 Task: Archive a repository to preserve its content.
Action: Mouse moved to (762, 265)
Screenshot: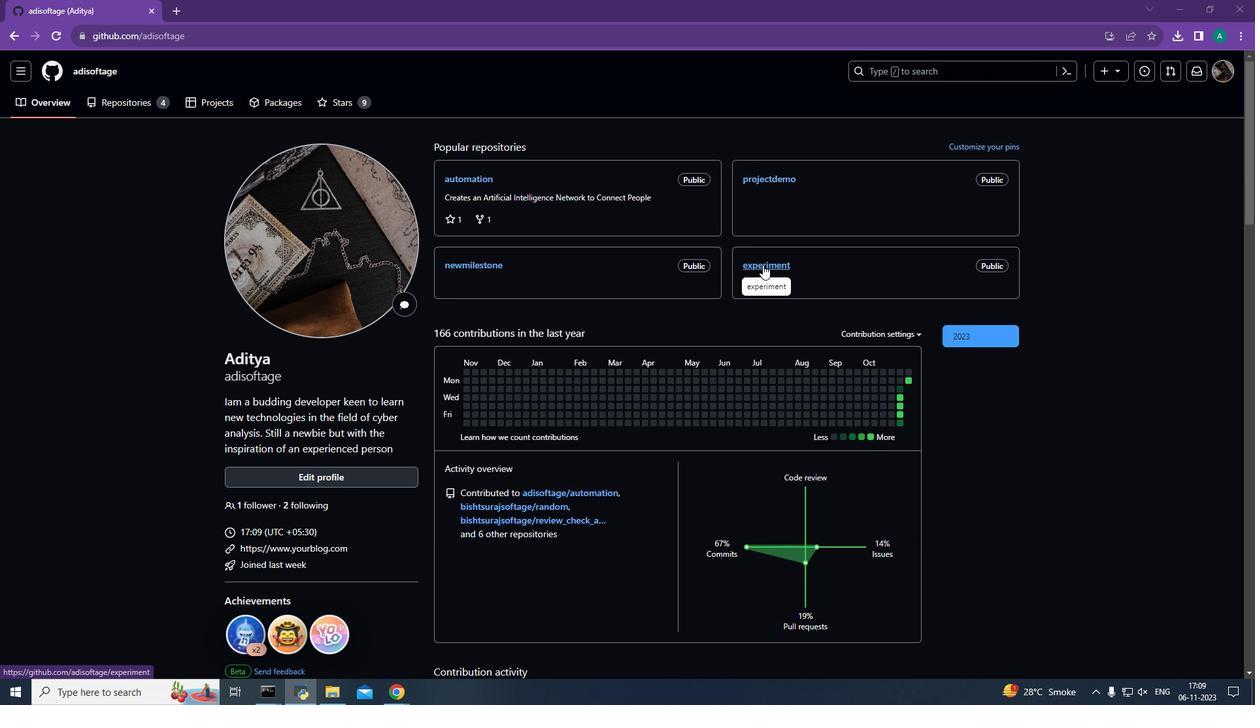 
Action: Mouse pressed left at (762, 265)
Screenshot: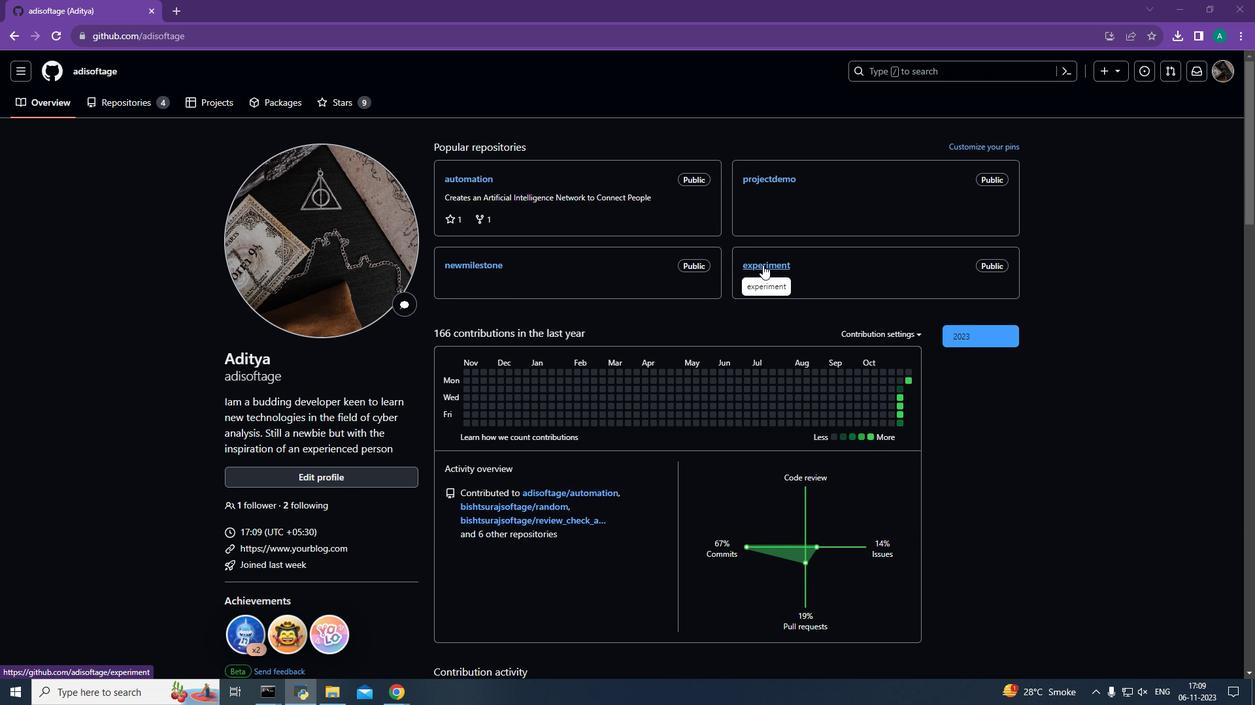 
Action: Mouse moved to (624, 110)
Screenshot: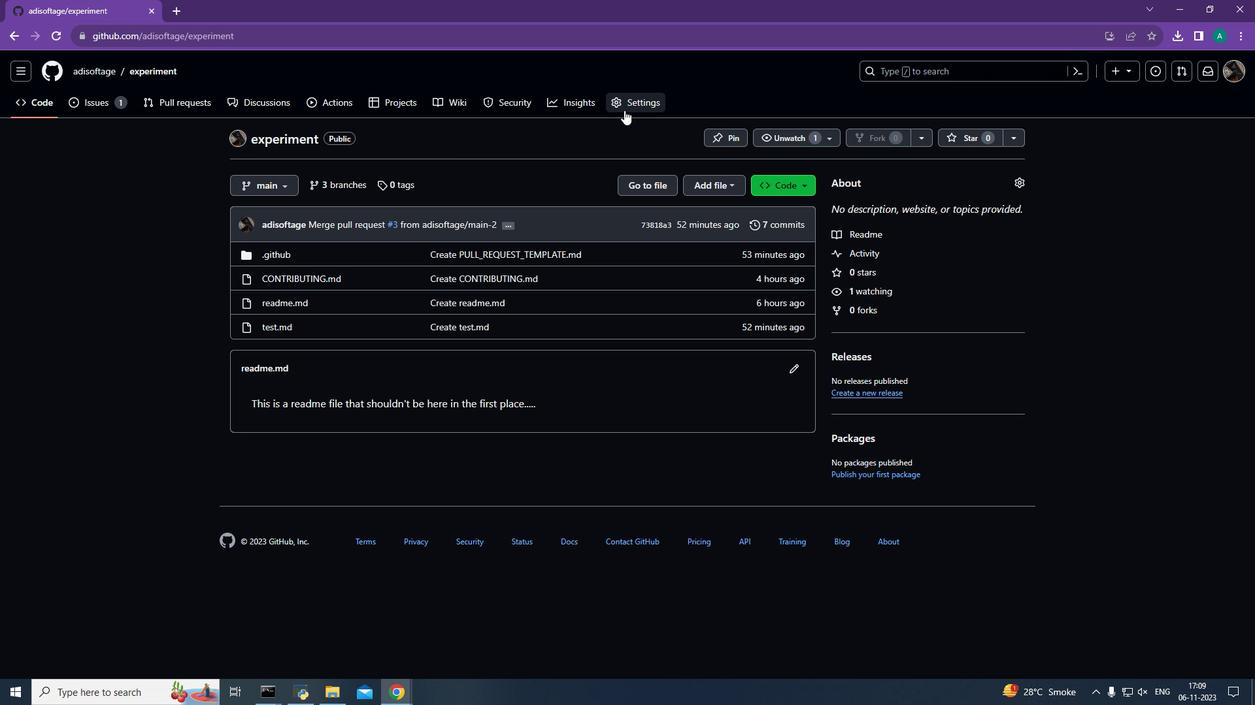 
Action: Mouse pressed left at (624, 110)
Screenshot: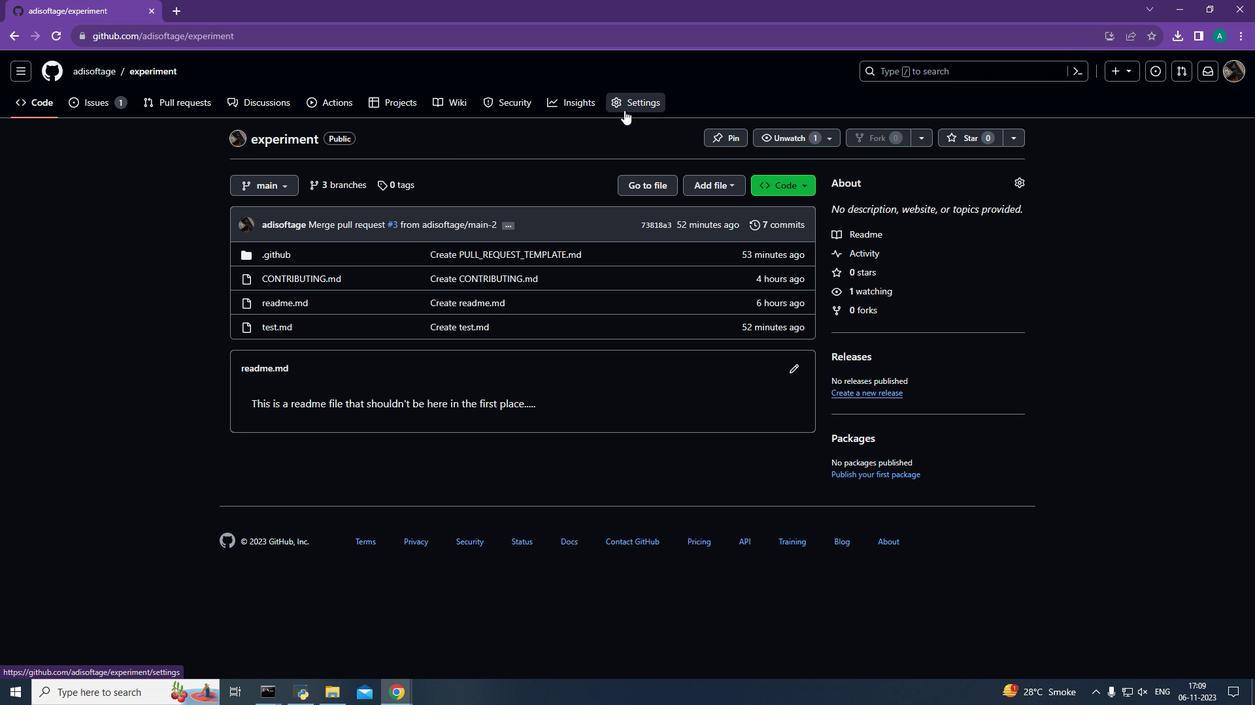 
Action: Mouse moved to (615, 142)
Screenshot: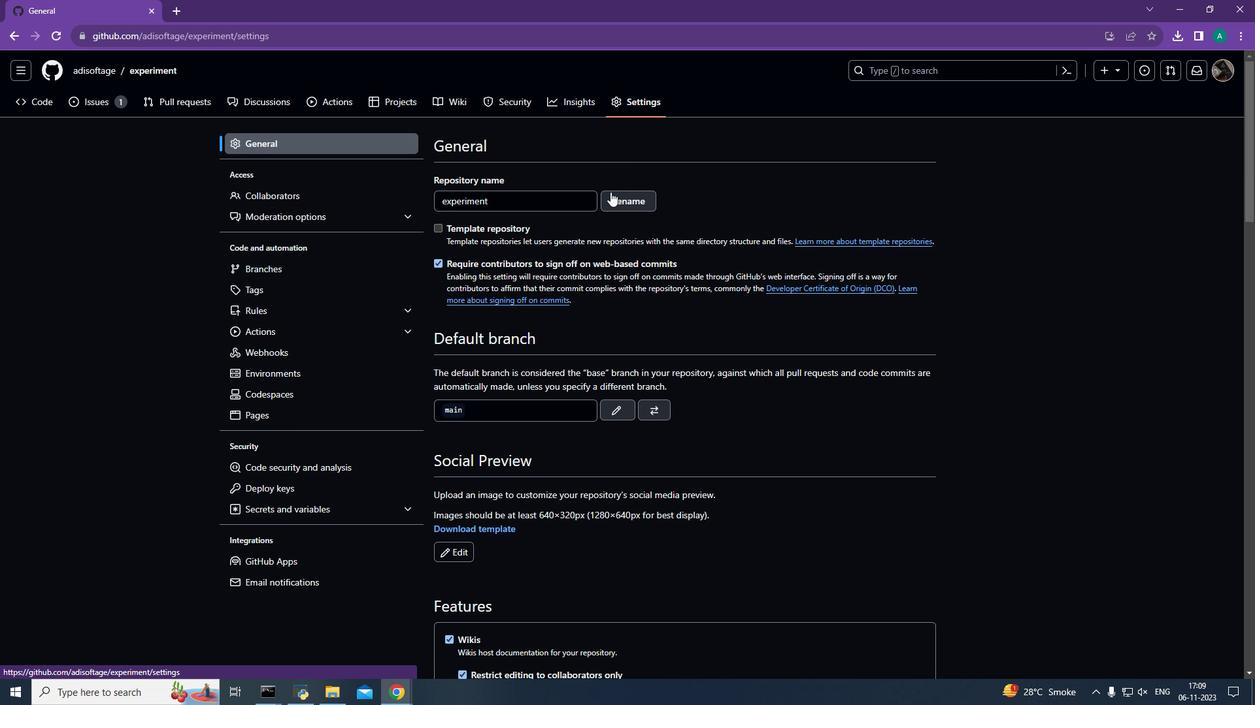 
Action: Mouse scrolled (615, 141) with delta (0, 0)
Screenshot: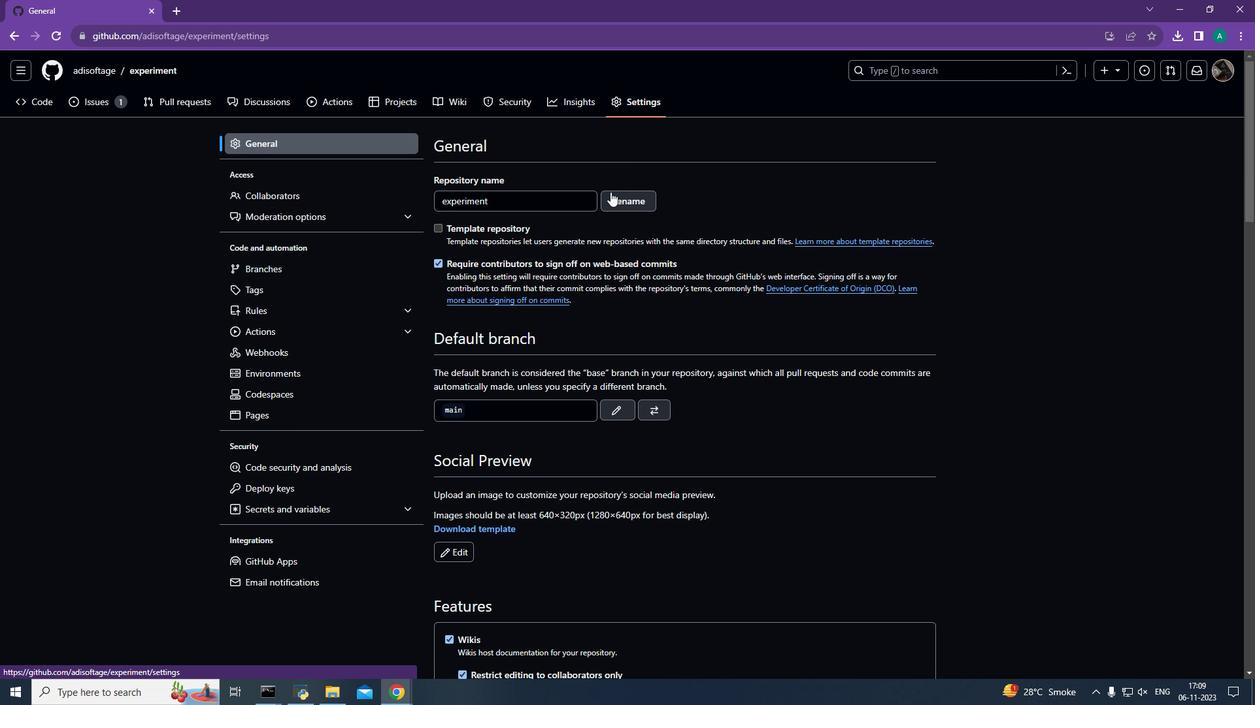 
Action: Mouse moved to (611, 171)
Screenshot: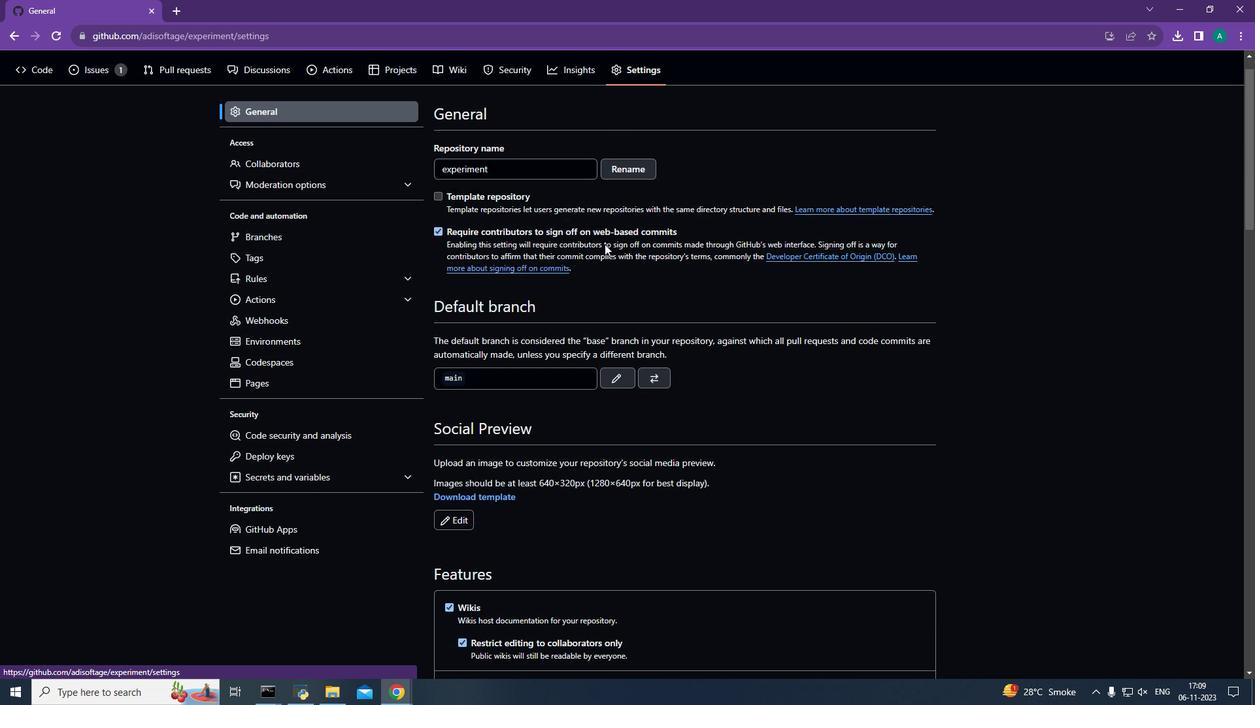 
Action: Mouse scrolled (611, 170) with delta (0, 0)
Screenshot: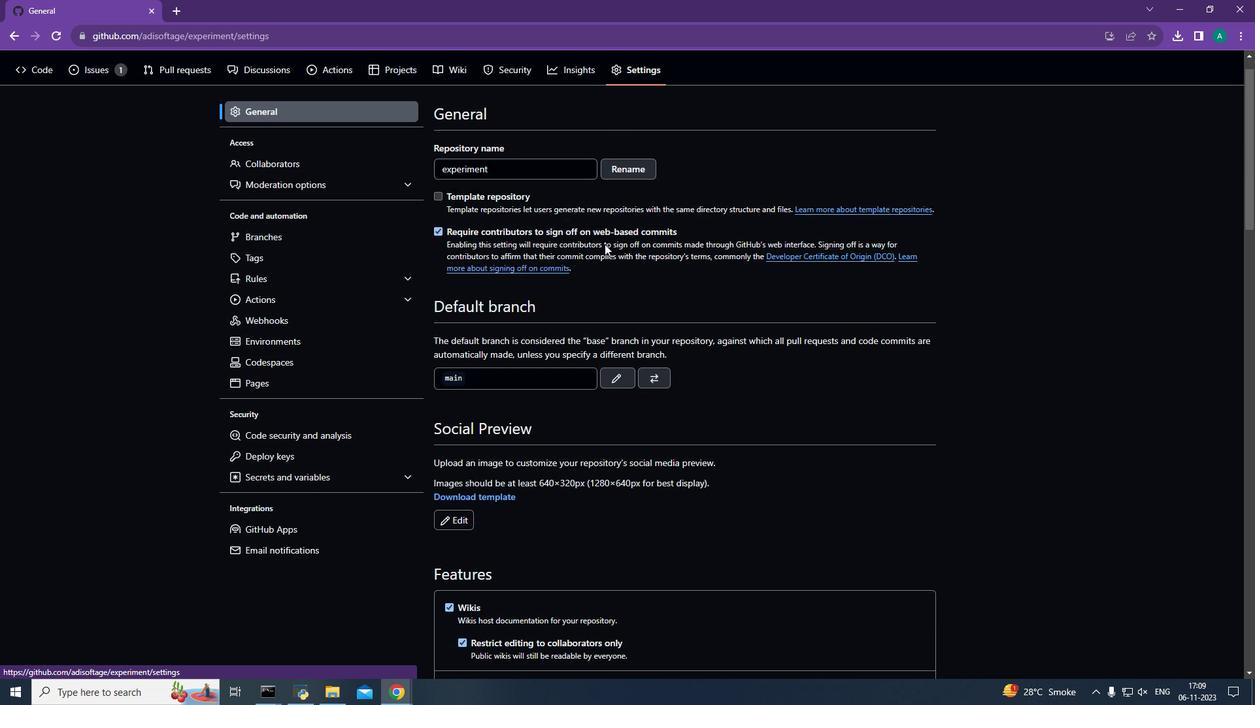 
Action: Mouse moved to (610, 197)
Screenshot: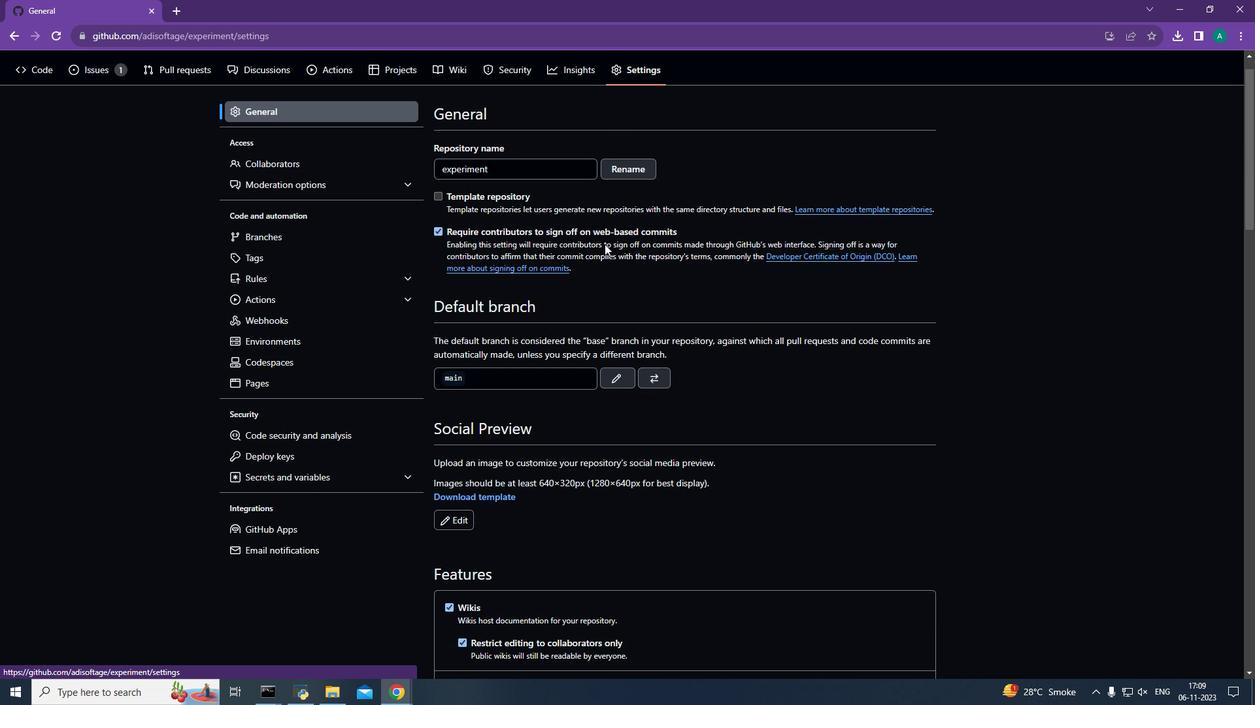 
Action: Mouse scrolled (610, 196) with delta (0, 0)
Screenshot: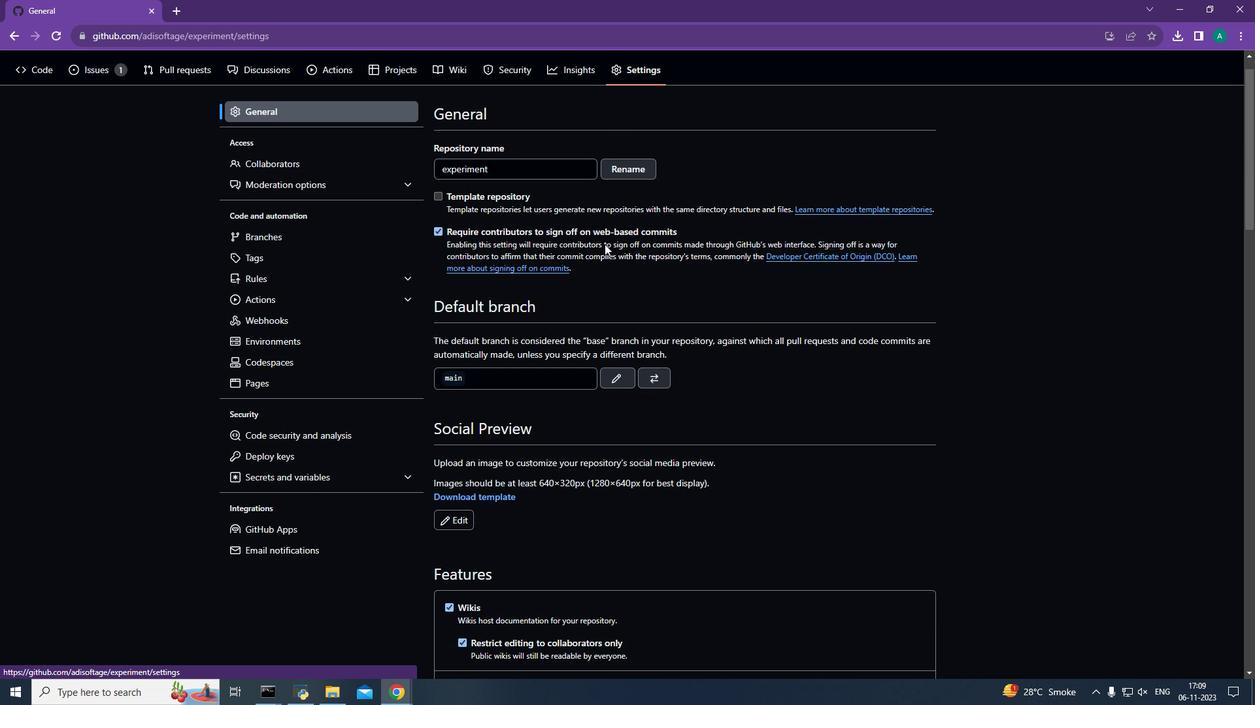 
Action: Mouse moved to (609, 225)
Screenshot: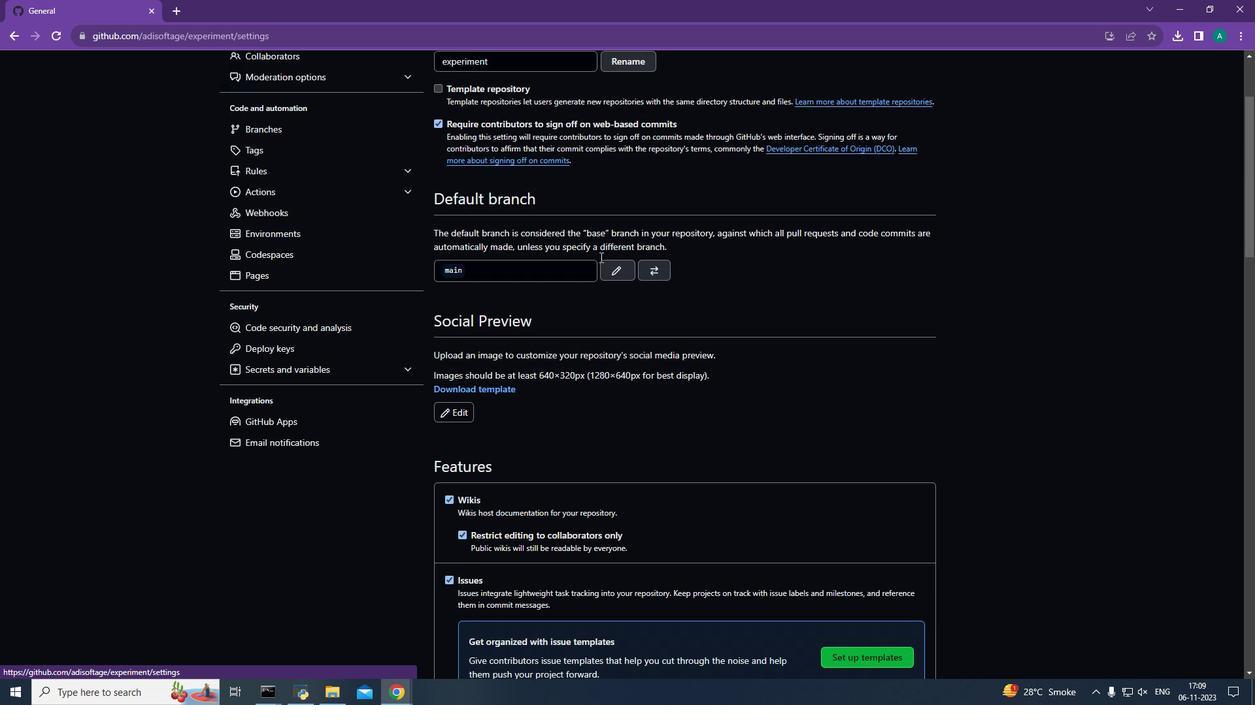
Action: Mouse scrolled (609, 224) with delta (0, 0)
Screenshot: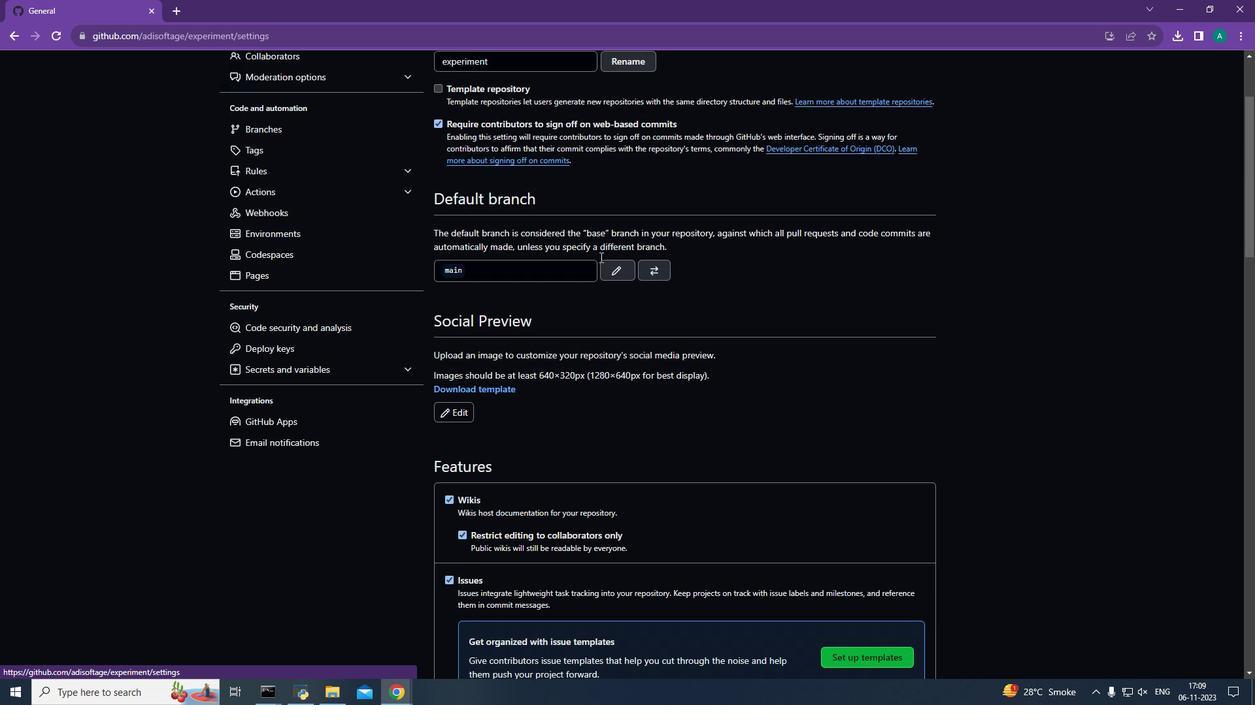 
Action: Mouse moved to (600, 255)
Screenshot: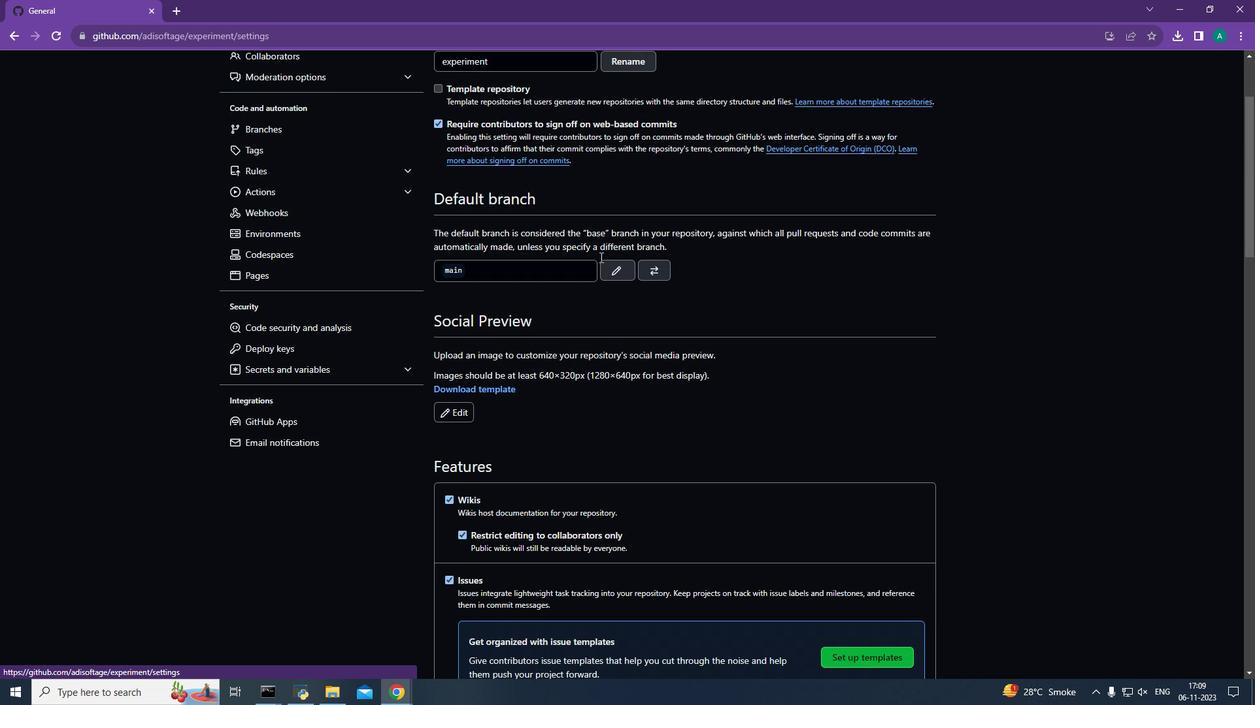 
Action: Mouse scrolled (600, 254) with delta (0, 0)
Screenshot: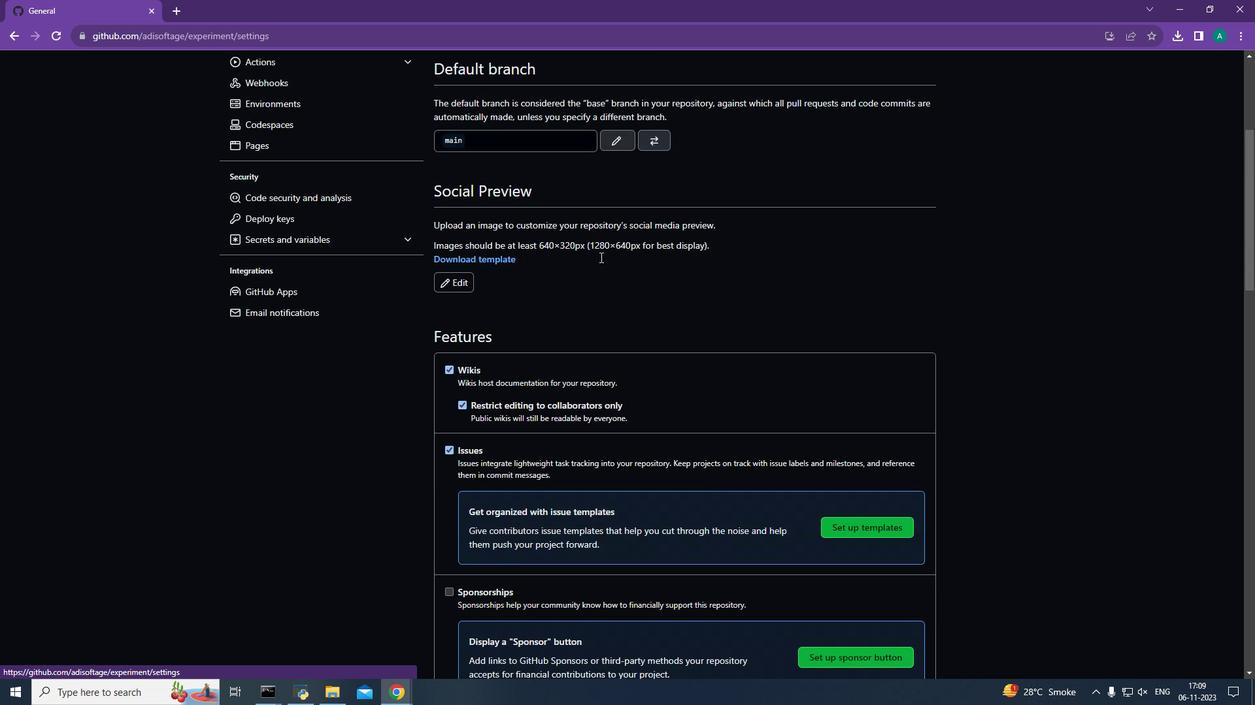
Action: Mouse moved to (599, 257)
Screenshot: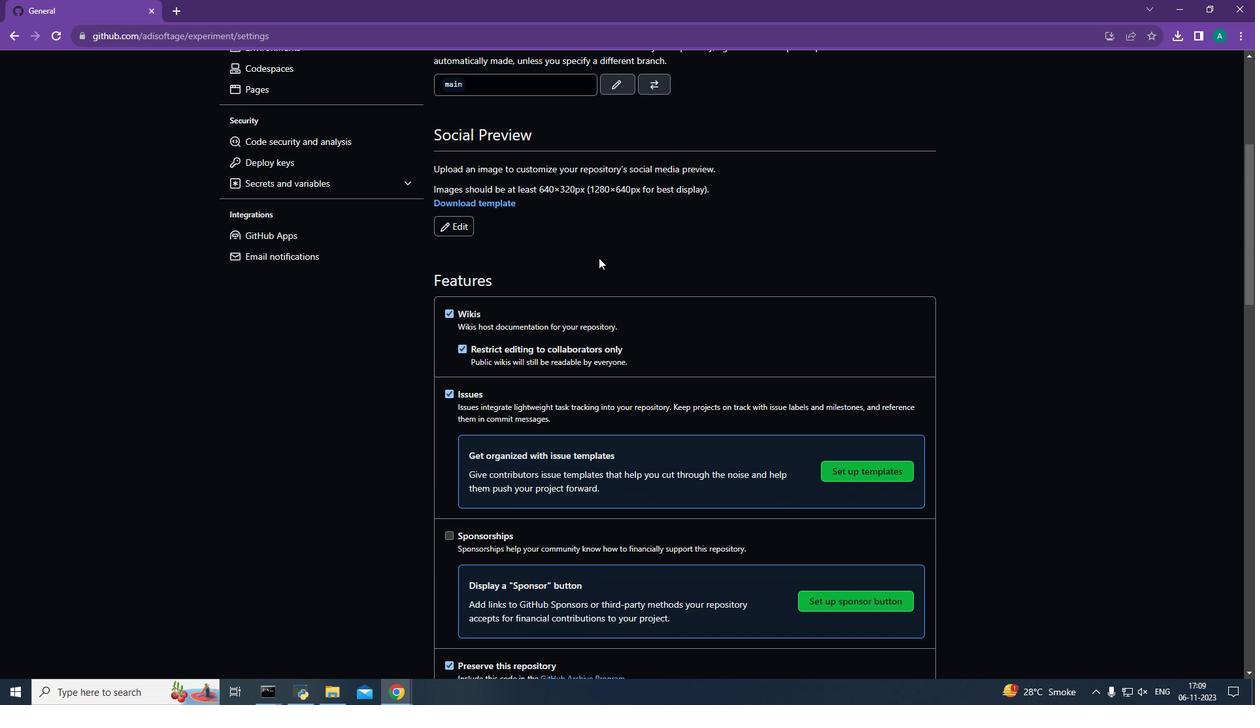 
Action: Mouse scrolled (599, 256) with delta (0, 0)
Screenshot: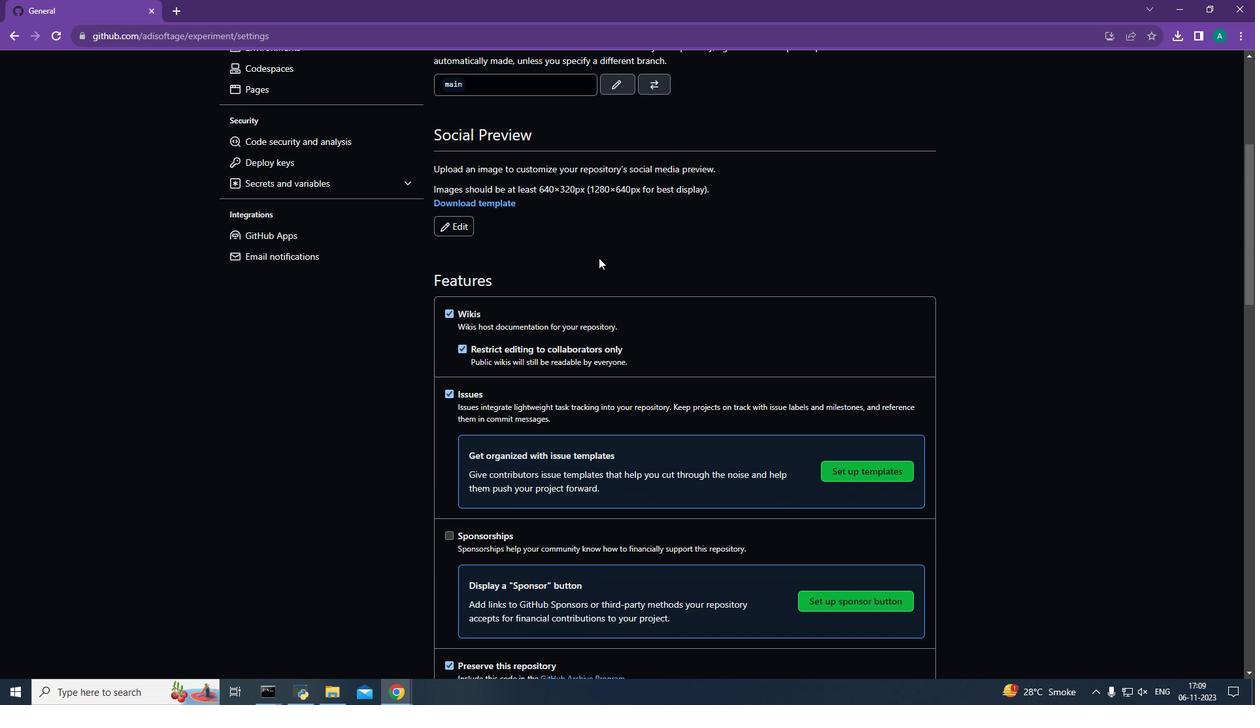 
Action: Mouse moved to (598, 258)
Screenshot: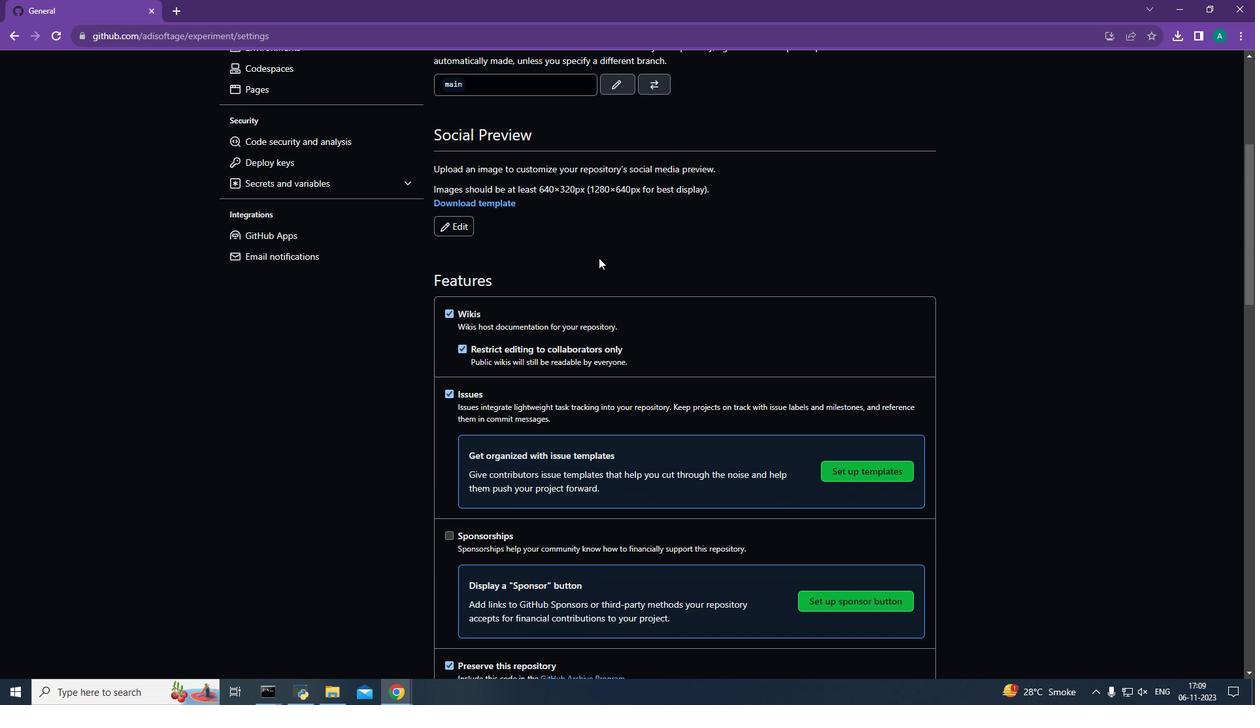 
Action: Mouse scrolled (598, 257) with delta (0, 0)
Screenshot: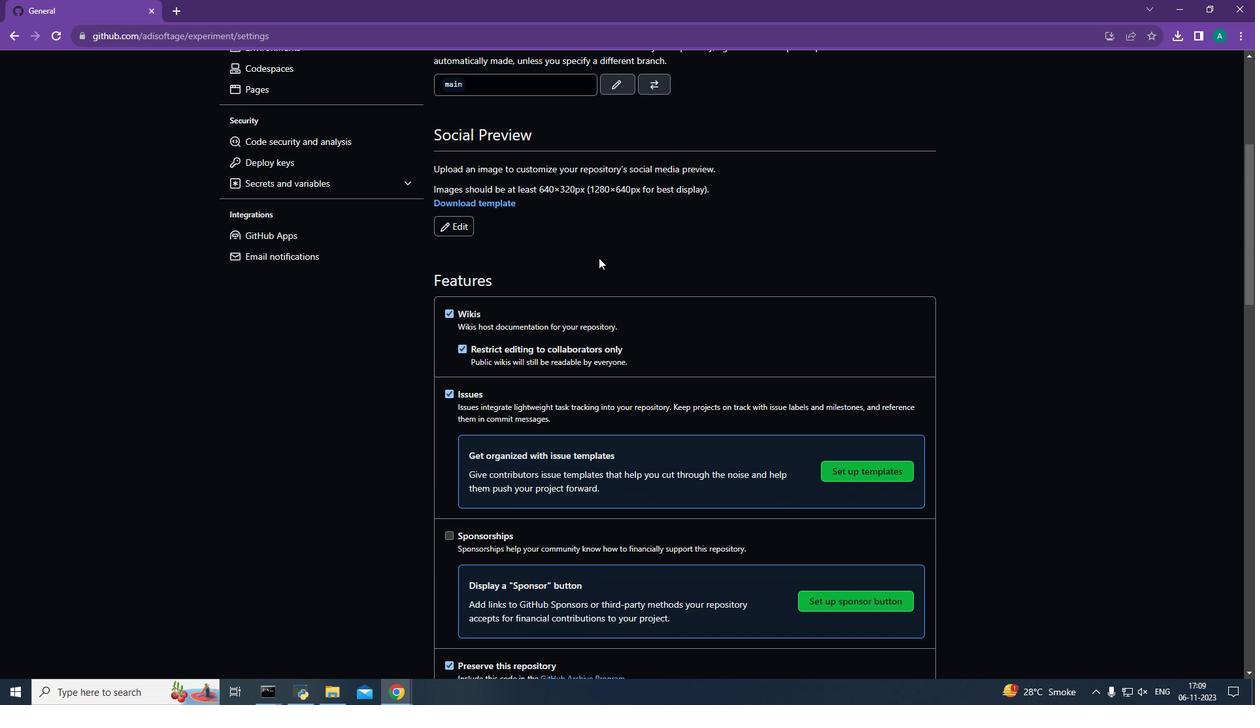 
Action: Mouse scrolled (598, 257) with delta (0, 0)
Screenshot: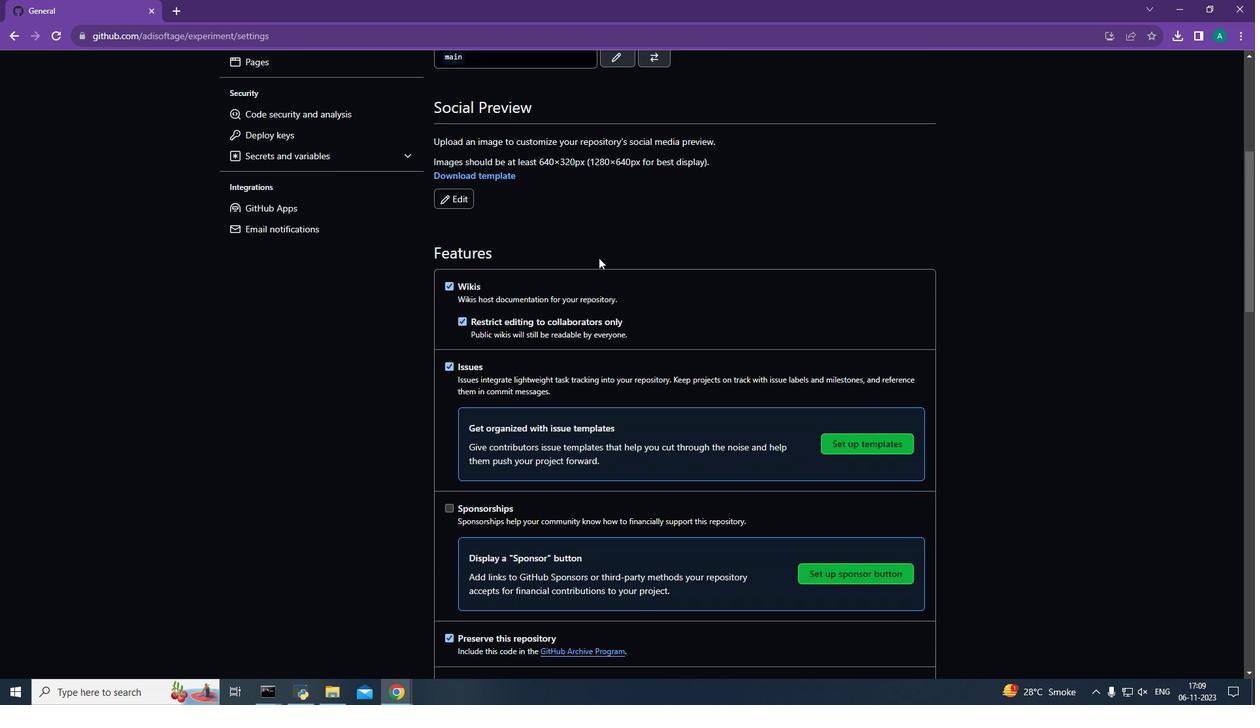 
Action: Mouse scrolled (598, 257) with delta (0, 0)
Screenshot: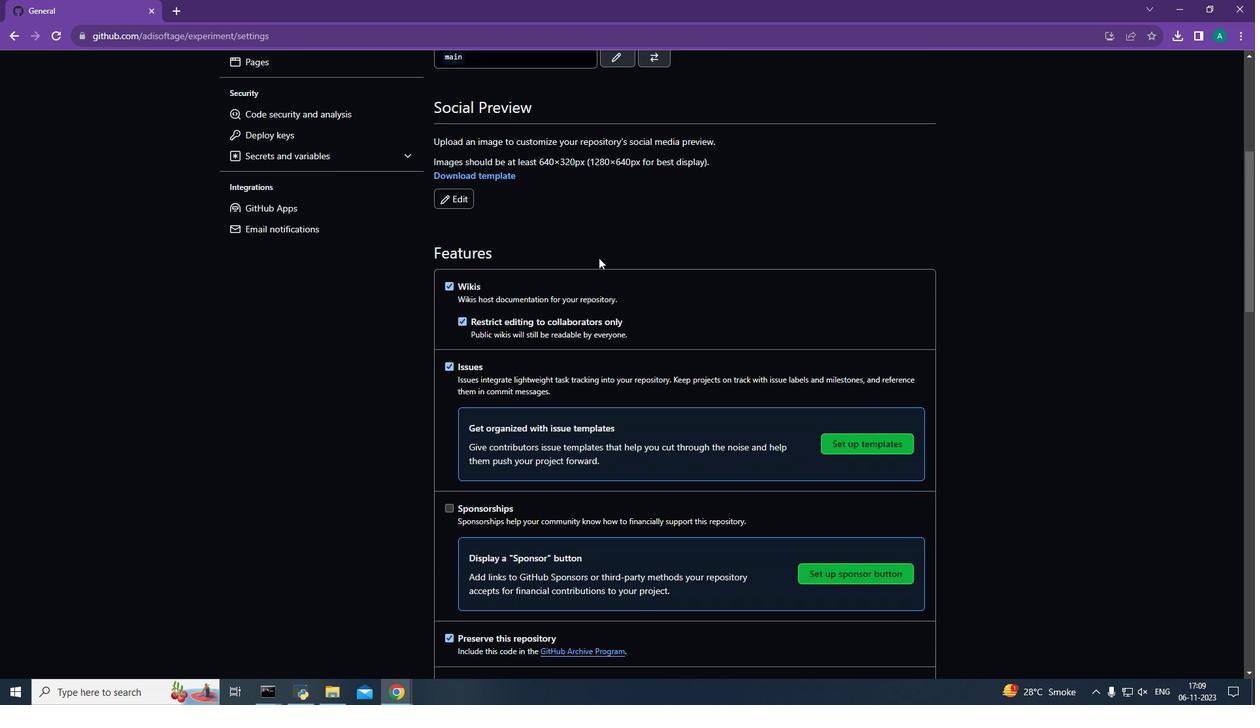 
Action: Mouse scrolled (598, 257) with delta (0, 0)
Screenshot: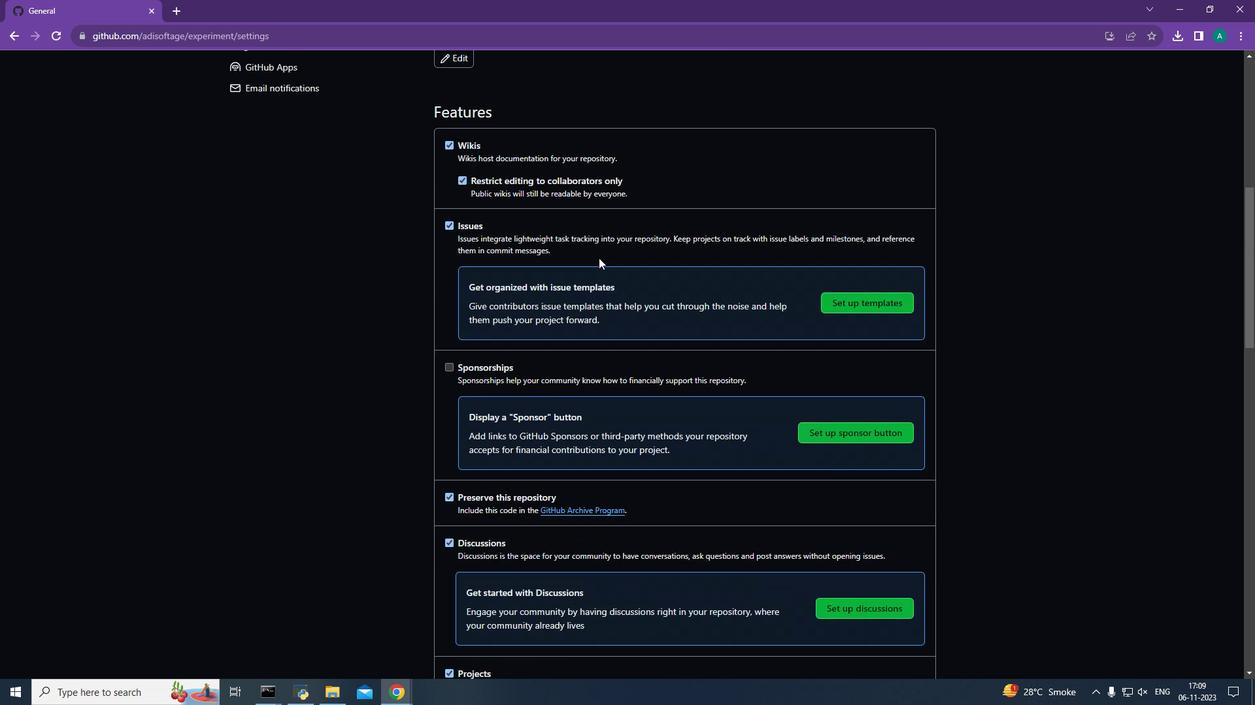 
Action: Mouse scrolled (598, 257) with delta (0, 0)
Screenshot: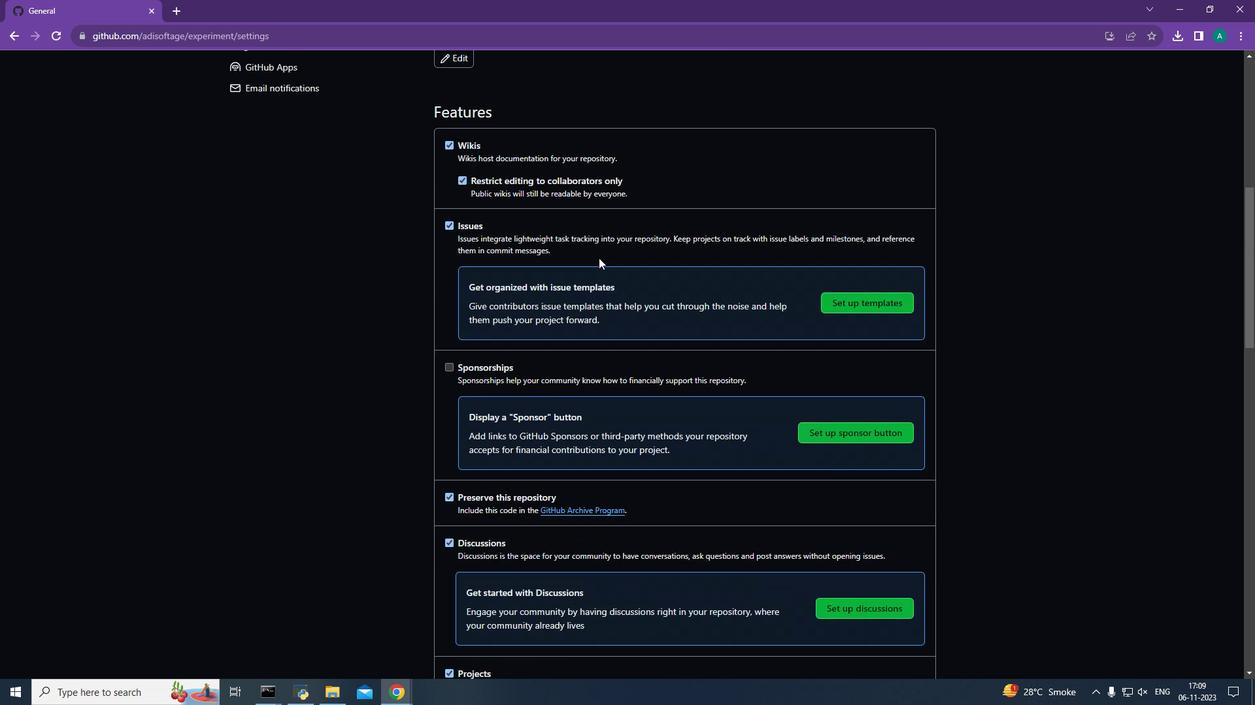 
Action: Mouse scrolled (598, 257) with delta (0, 0)
Screenshot: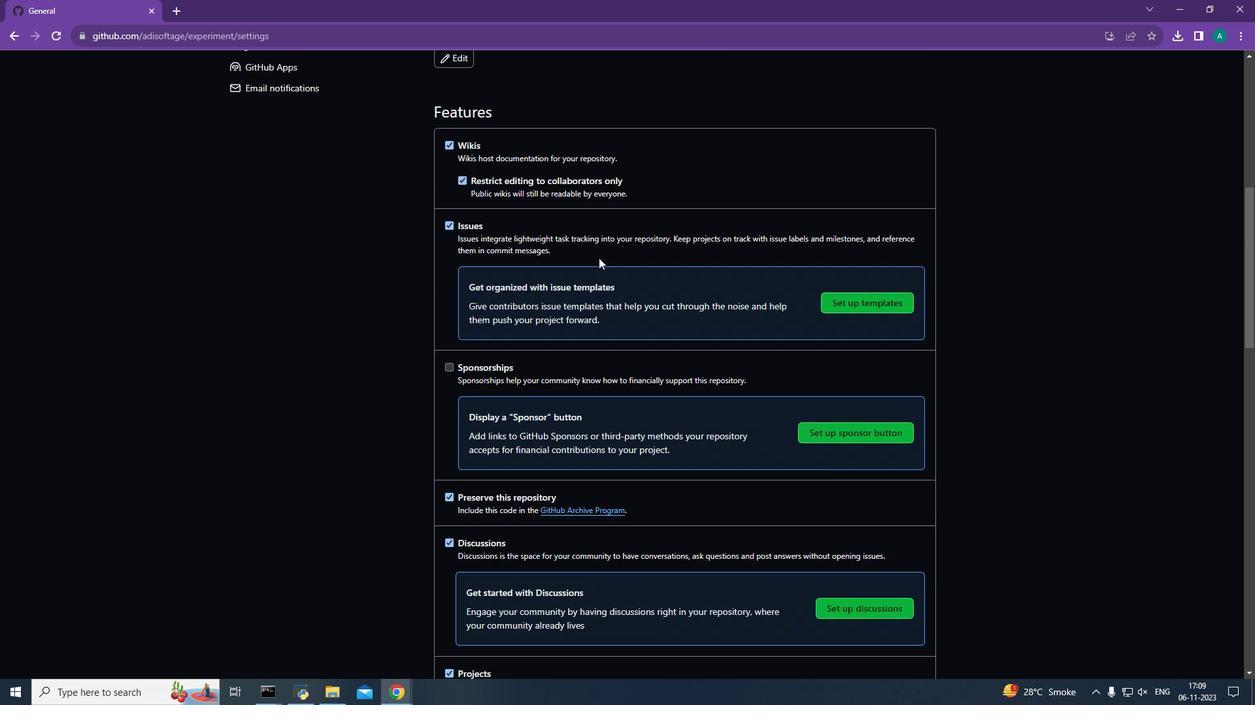 
Action: Mouse scrolled (598, 257) with delta (0, 0)
Screenshot: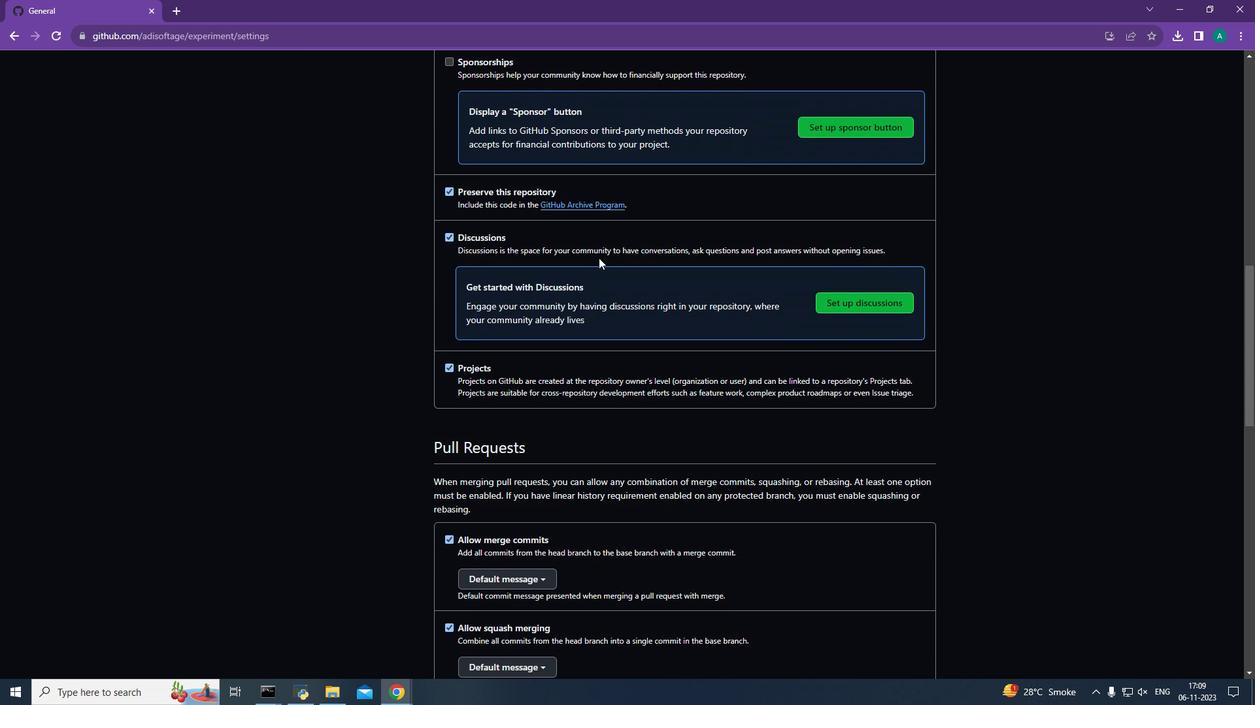 
Action: Mouse scrolled (598, 257) with delta (0, 0)
Screenshot: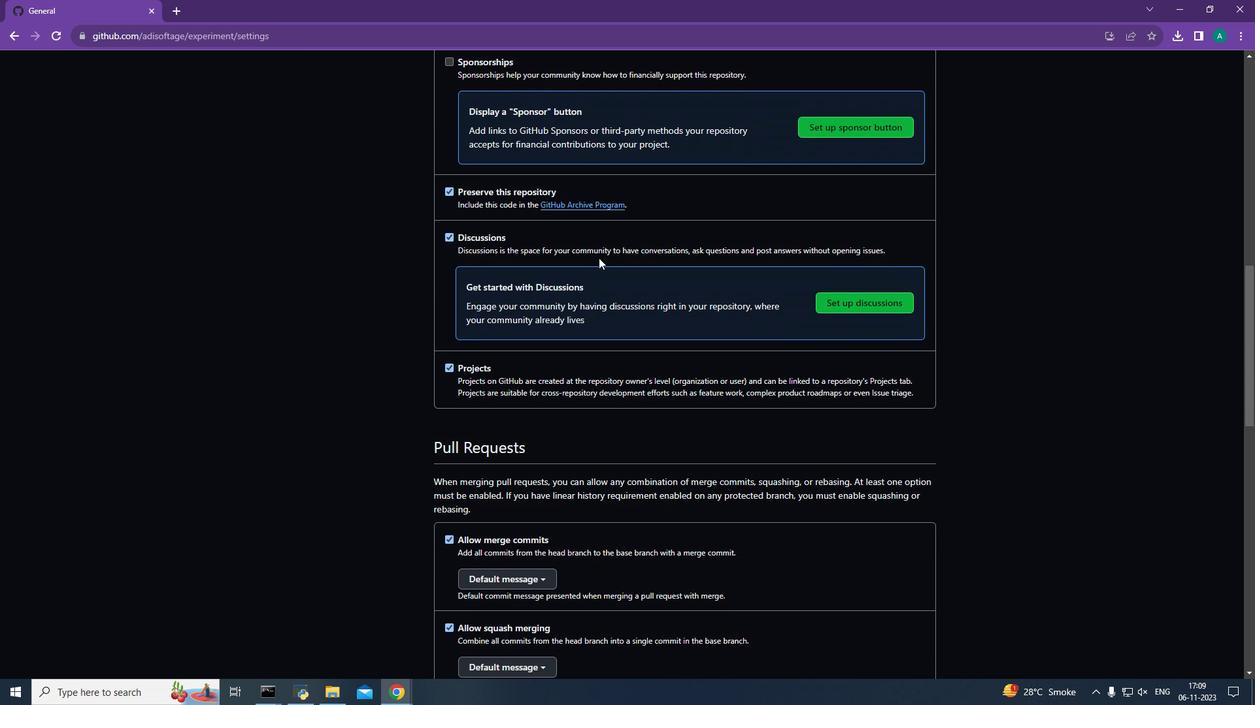 
Action: Mouse scrolled (598, 257) with delta (0, 0)
Screenshot: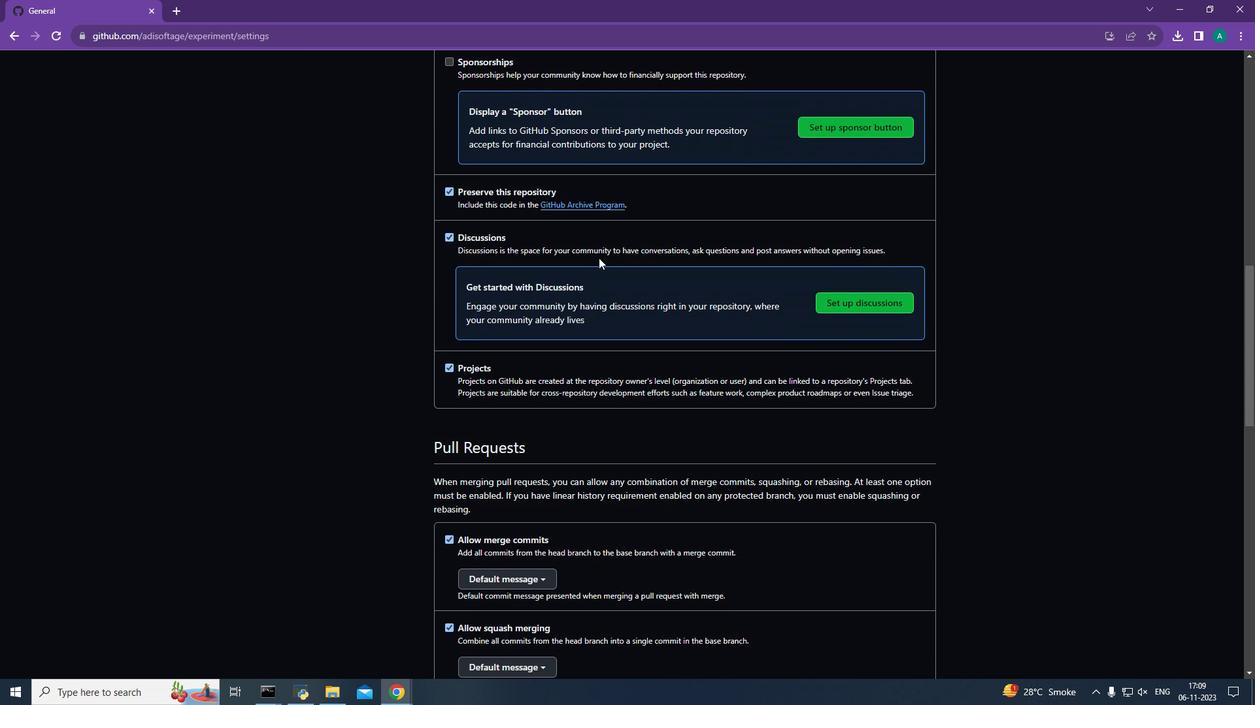 
Action: Mouse scrolled (598, 257) with delta (0, 0)
Screenshot: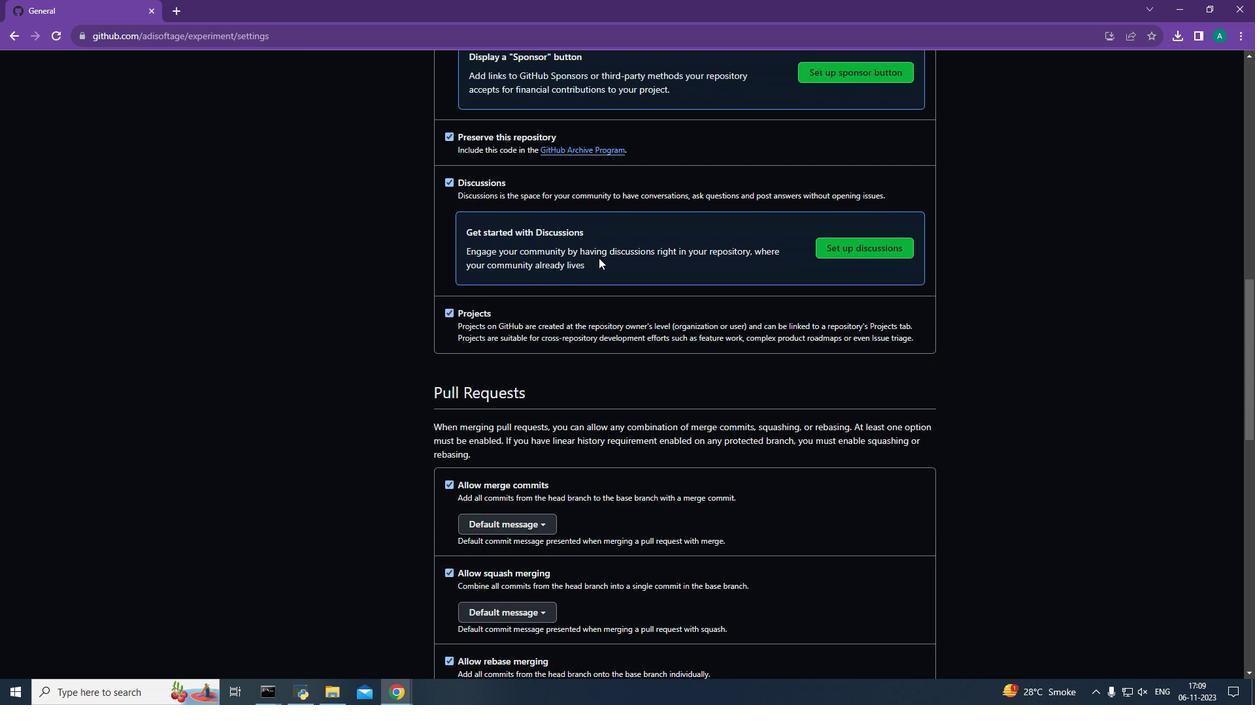 
Action: Mouse scrolled (598, 257) with delta (0, 0)
Screenshot: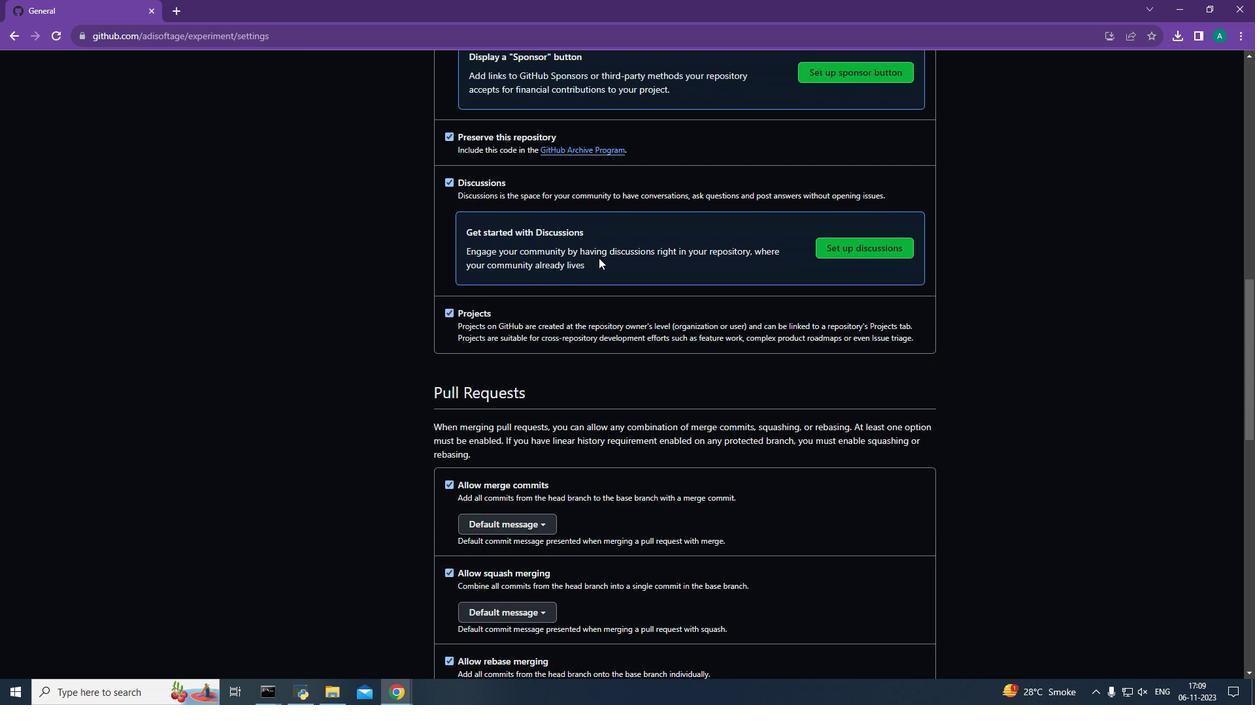 
Action: Mouse scrolled (598, 257) with delta (0, 0)
Screenshot: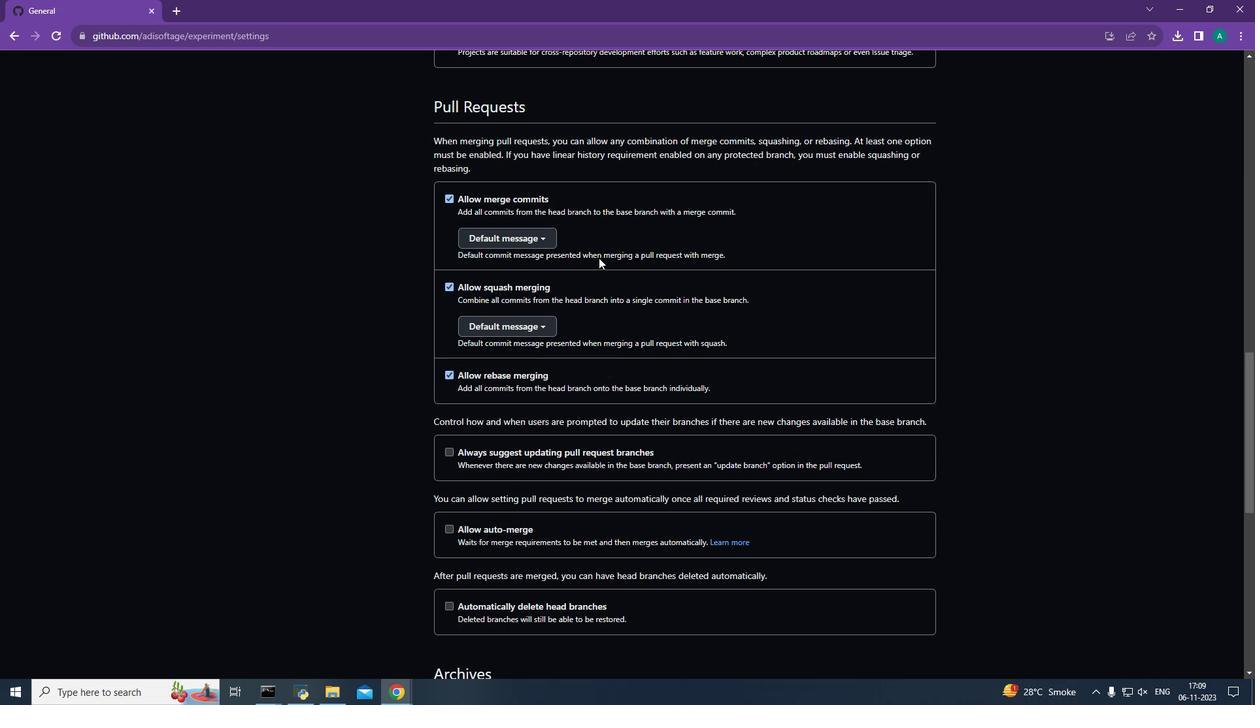 
Action: Mouse moved to (598, 258)
Screenshot: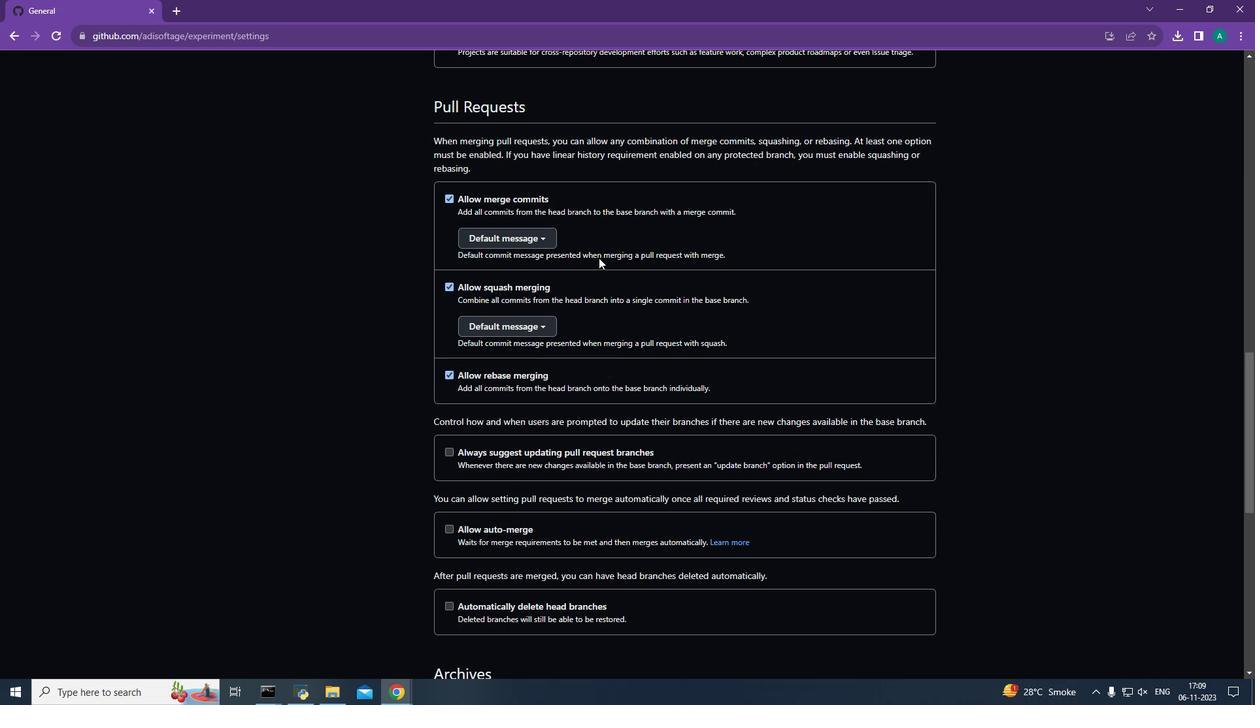 
Action: Mouse scrolled (598, 257) with delta (0, 0)
Screenshot: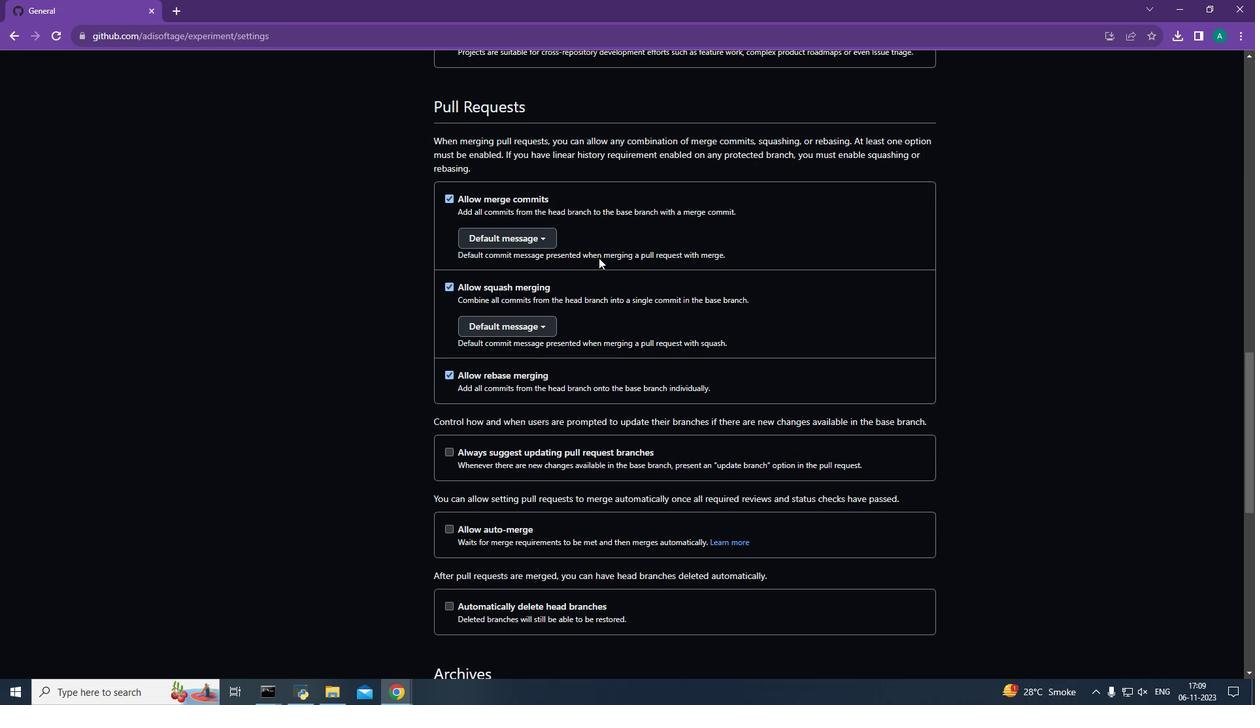 
Action: Mouse scrolled (598, 257) with delta (0, 0)
Screenshot: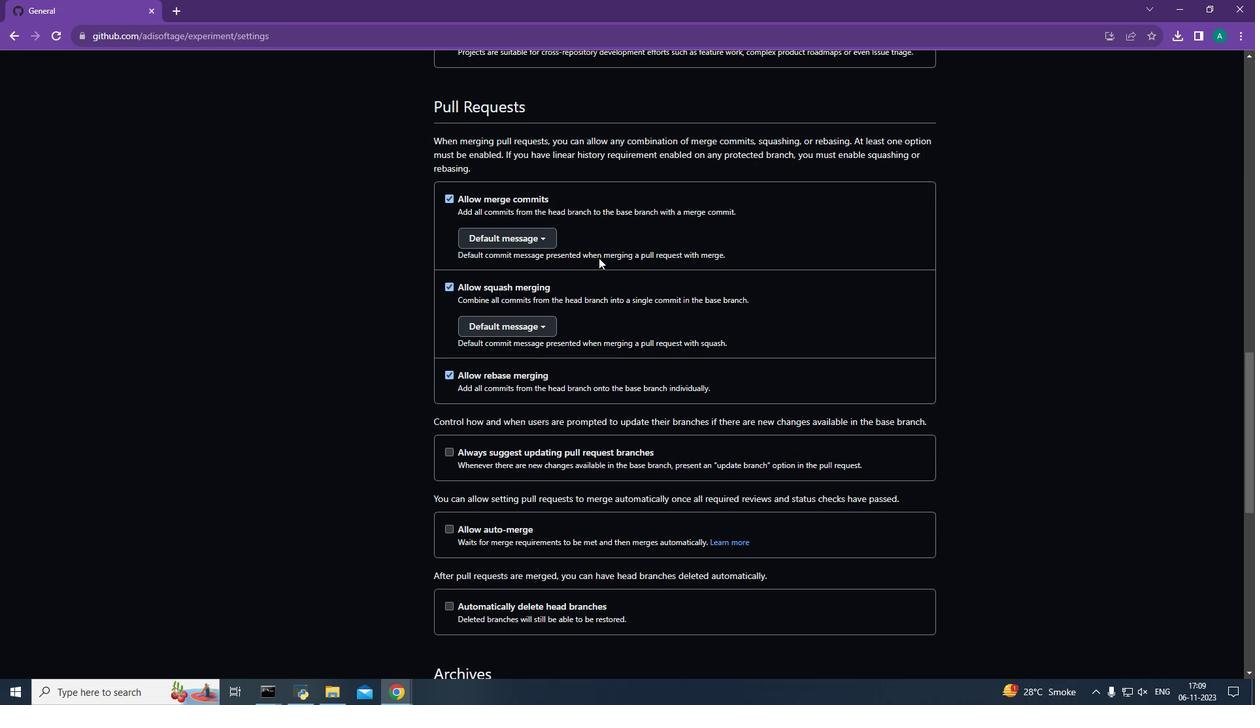 
Action: Mouse scrolled (598, 257) with delta (0, 0)
Screenshot: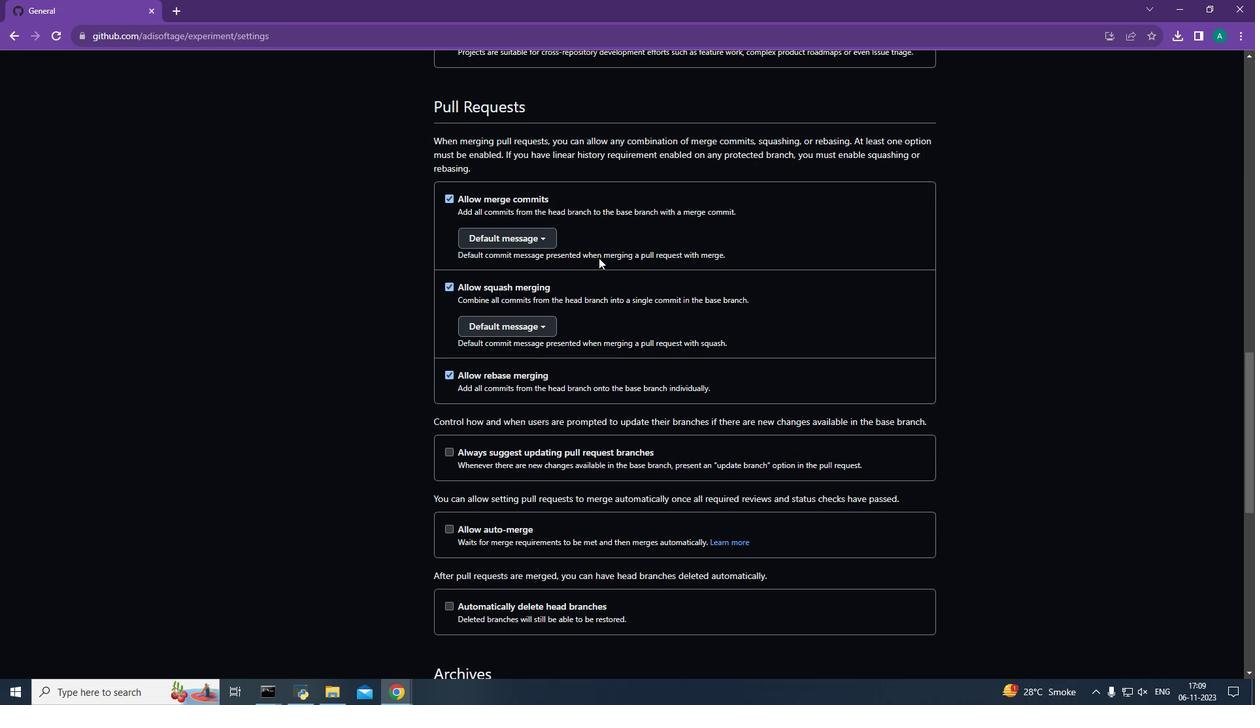 
Action: Mouse scrolled (598, 257) with delta (0, 0)
Screenshot: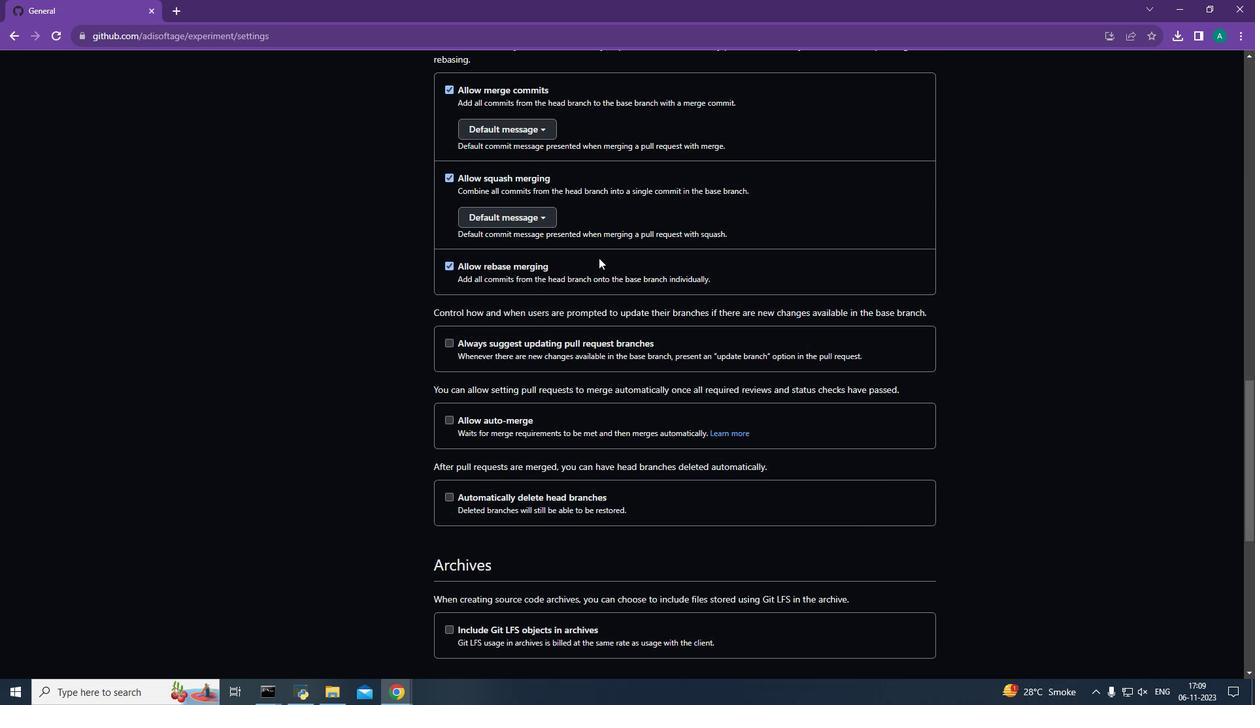 
Action: Mouse scrolled (598, 257) with delta (0, 0)
Screenshot: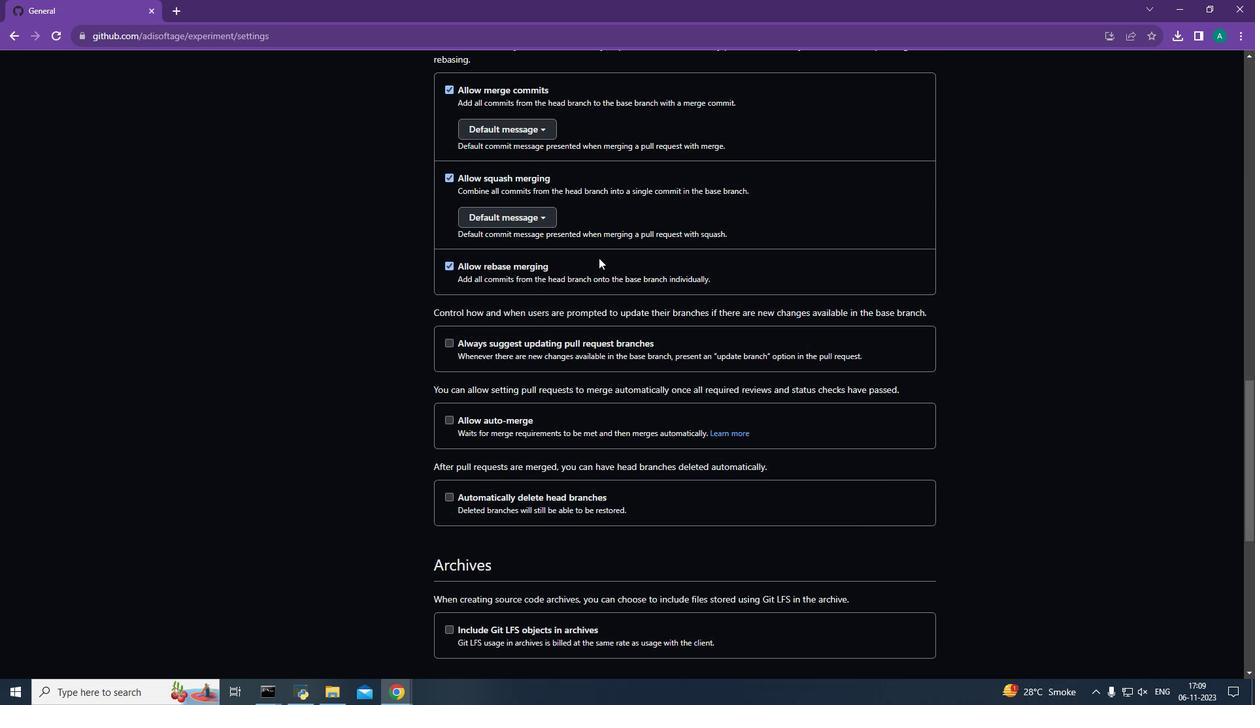 
Action: Mouse moved to (596, 264)
Screenshot: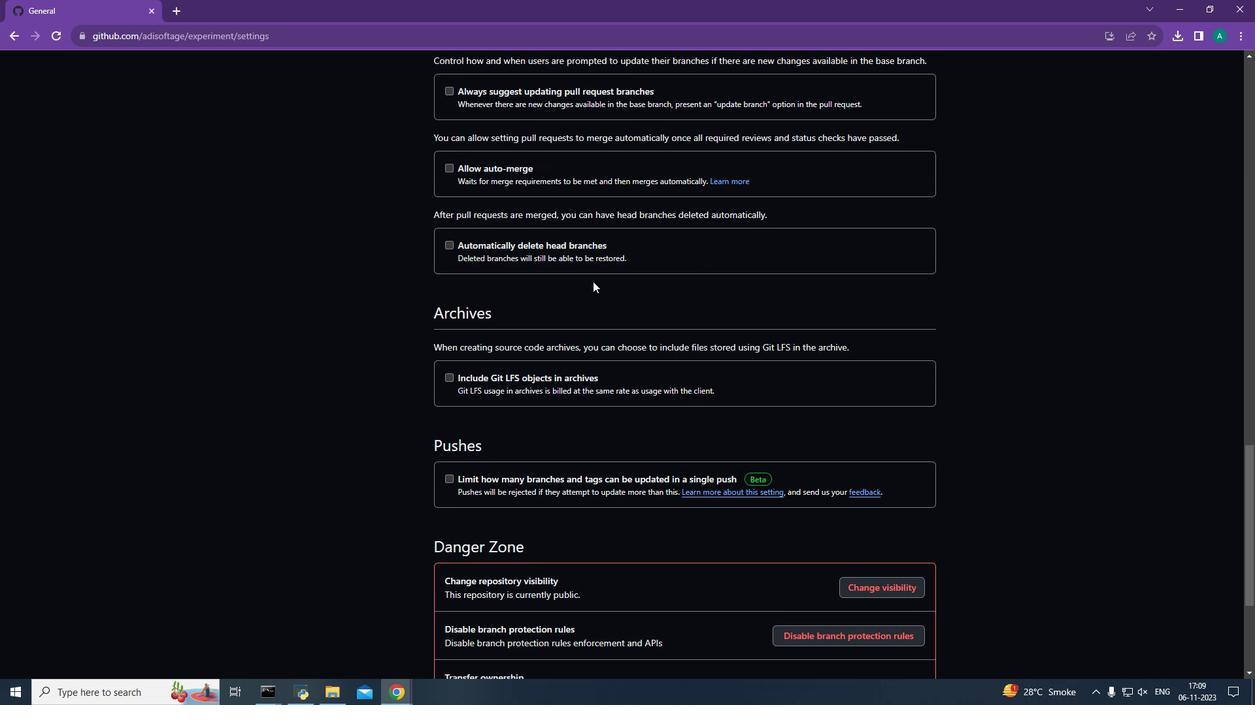 
Action: Mouse scrolled (596, 263) with delta (0, 0)
Screenshot: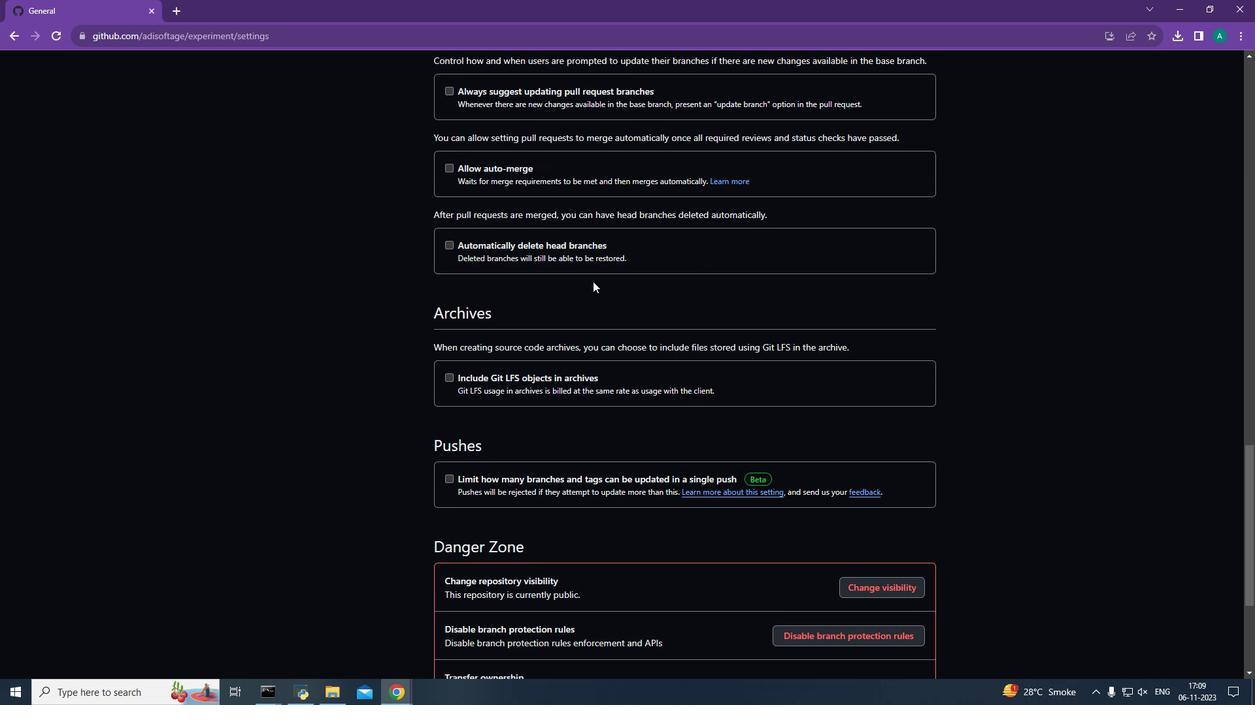 
Action: Mouse moved to (594, 275)
Screenshot: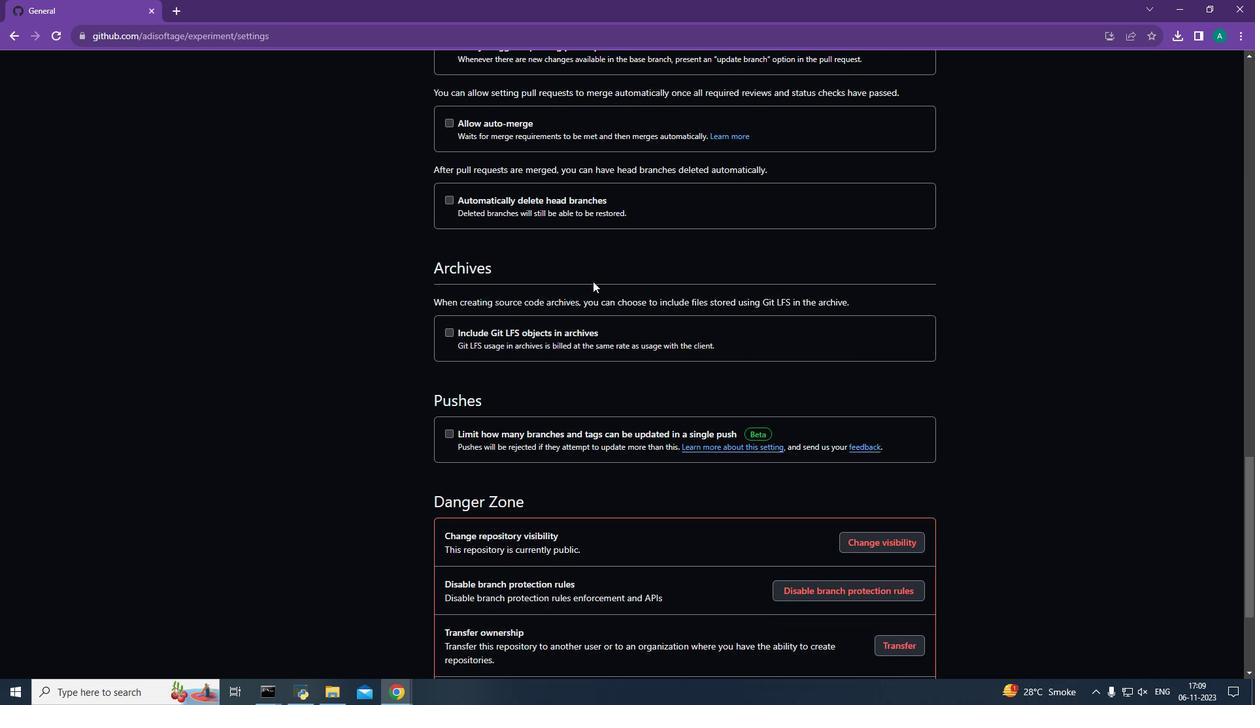 
Action: Mouse scrolled (594, 274) with delta (0, 0)
Screenshot: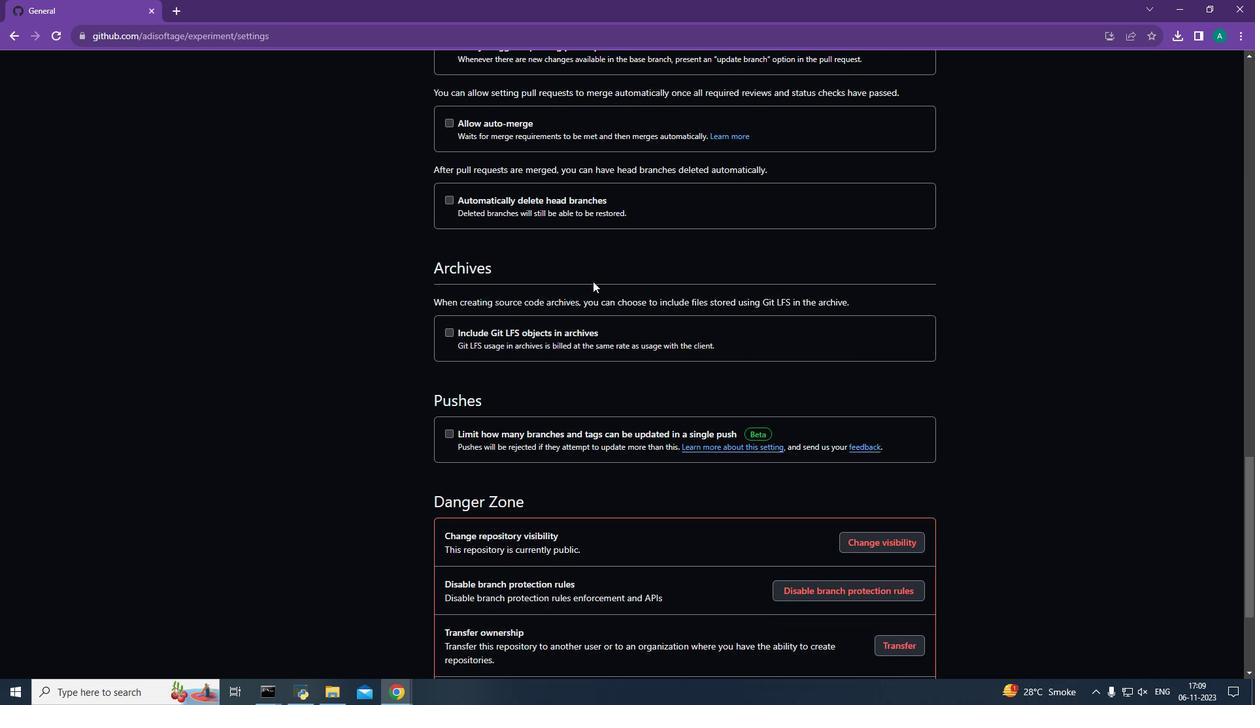 
Action: Mouse moved to (592, 280)
Screenshot: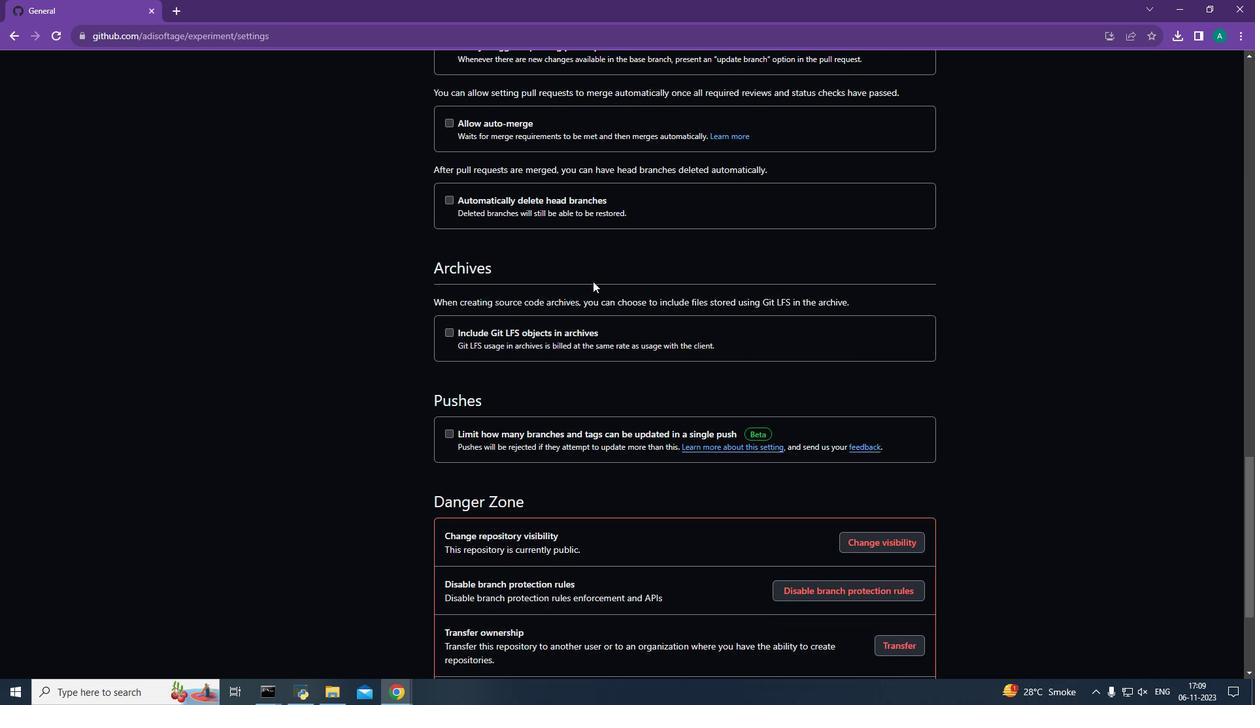 
Action: Mouse scrolled (592, 279) with delta (0, 0)
Screenshot: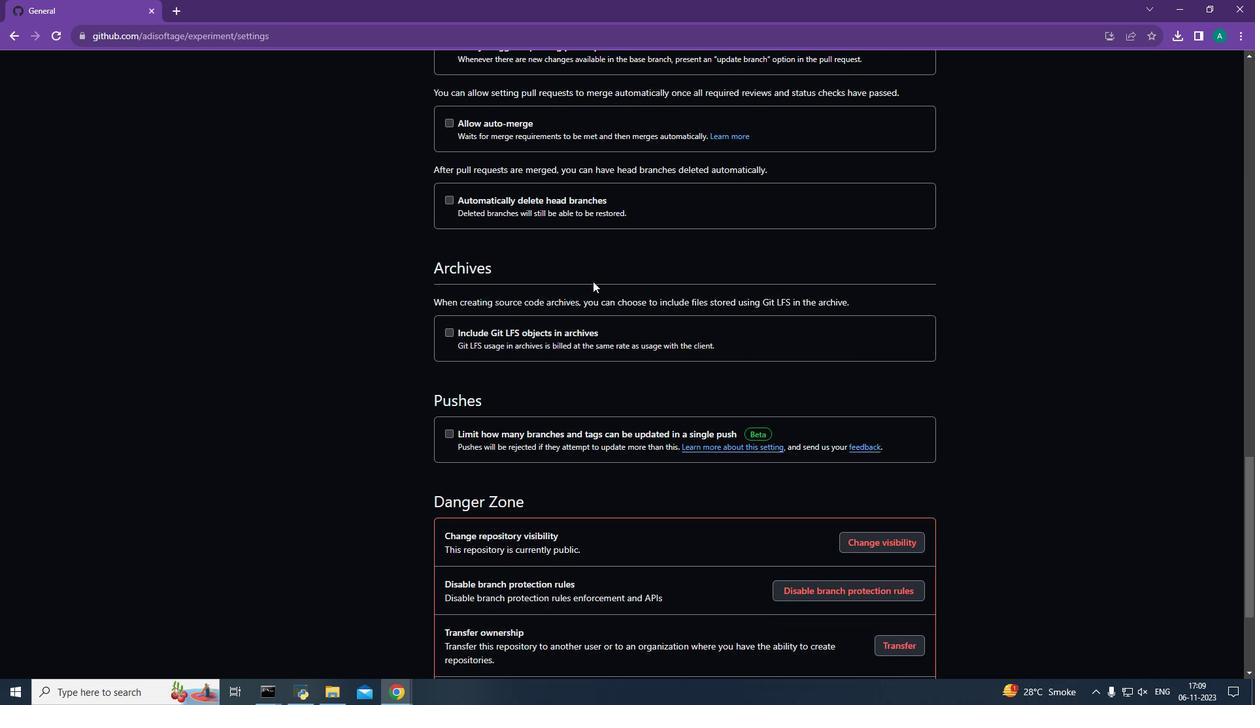 
Action: Mouse moved to (592, 281)
Screenshot: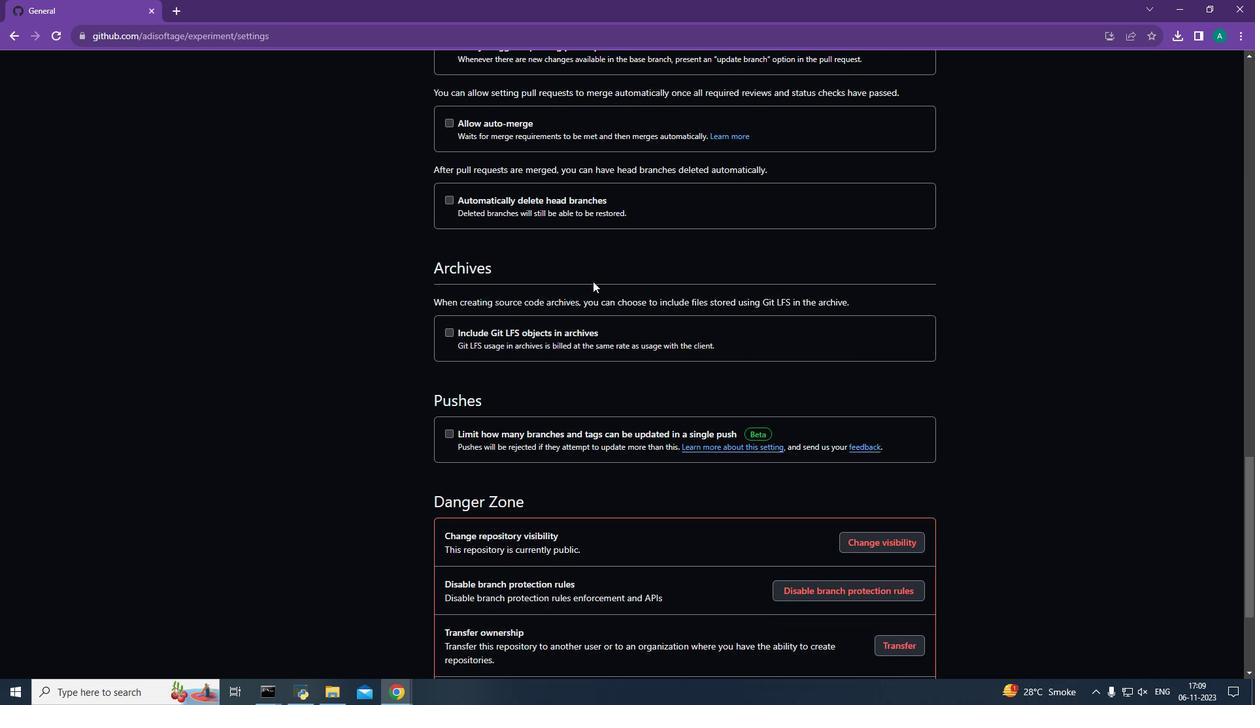 
Action: Mouse scrolled (592, 280) with delta (0, -1)
Screenshot: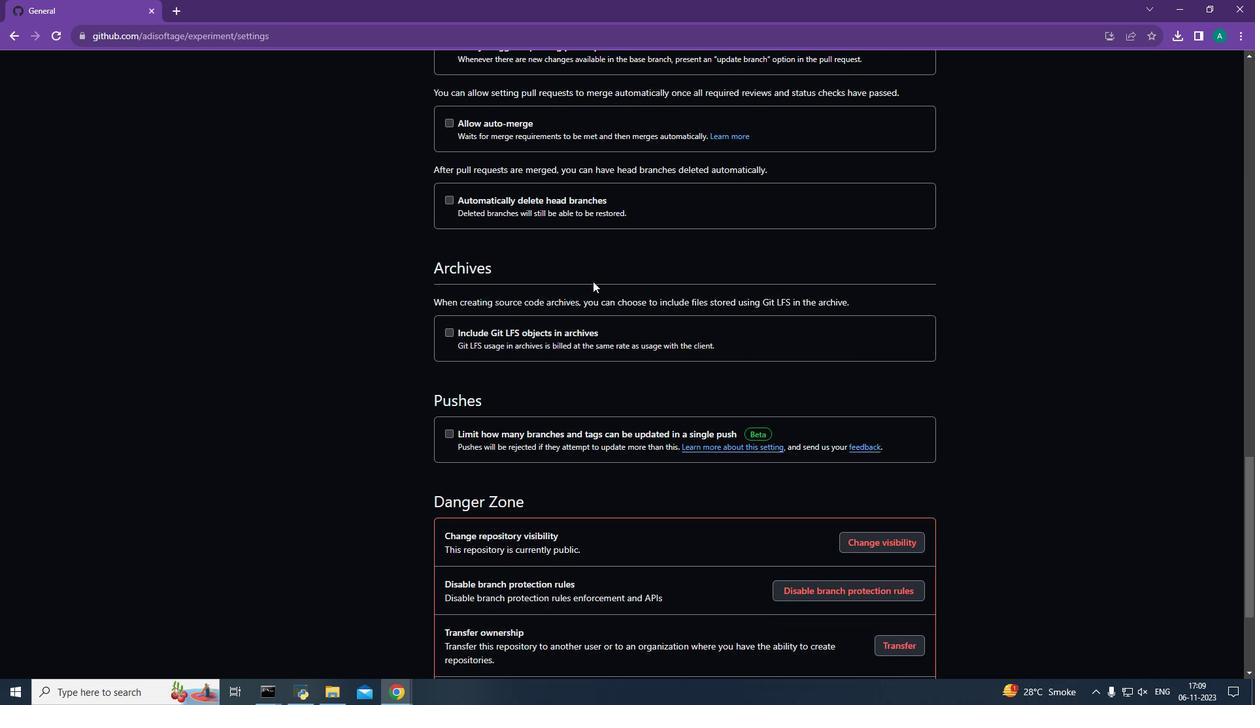 
Action: Mouse scrolled (592, 281) with delta (0, 0)
Screenshot: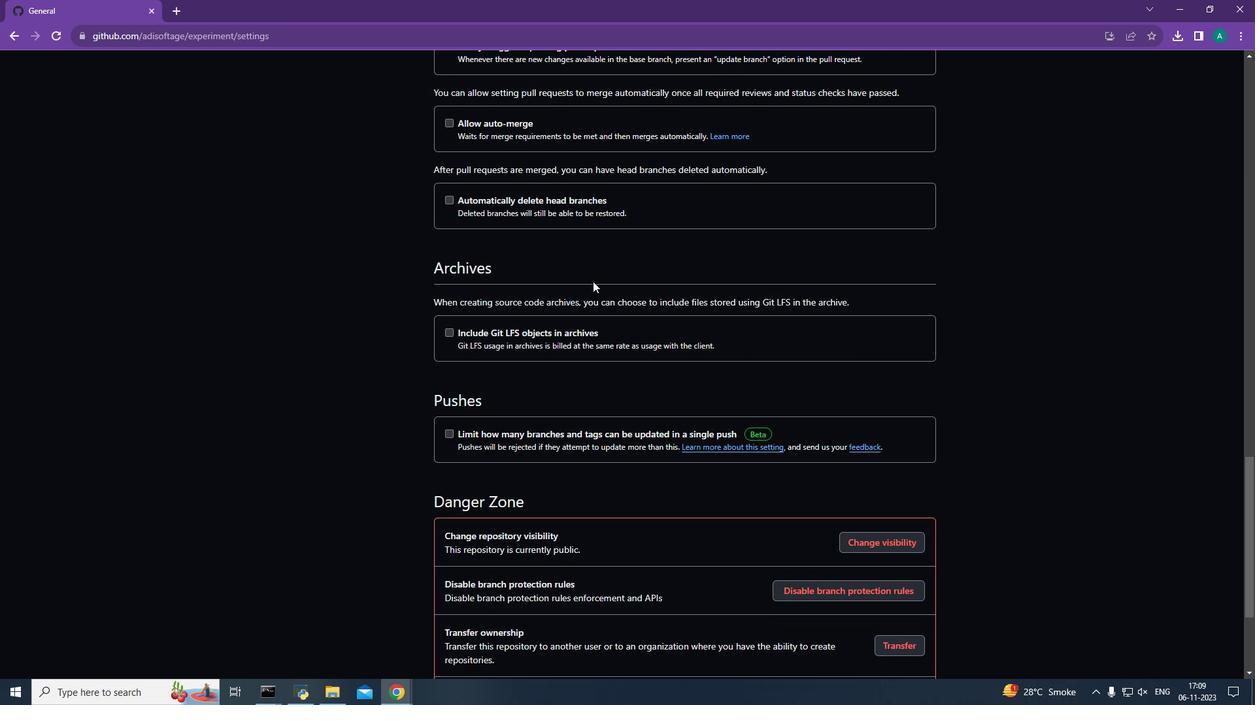 
Action: Mouse scrolled (592, 281) with delta (0, 0)
Screenshot: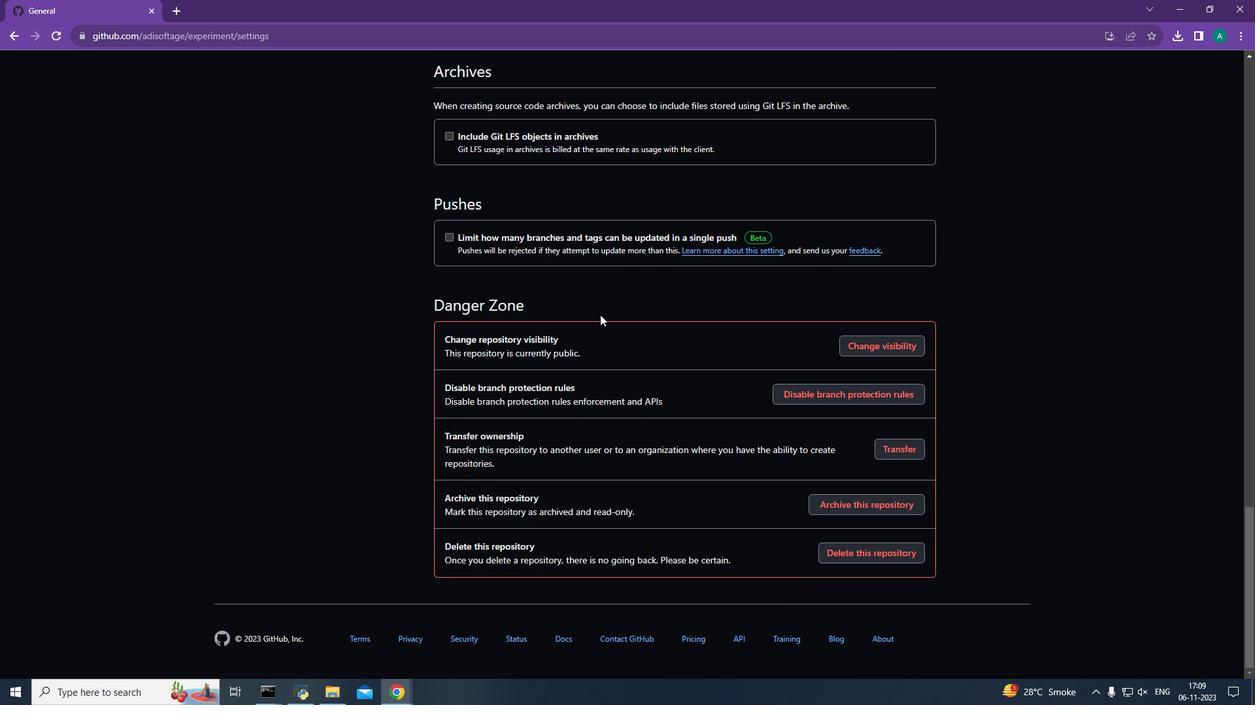 
Action: Mouse moved to (597, 307)
Screenshot: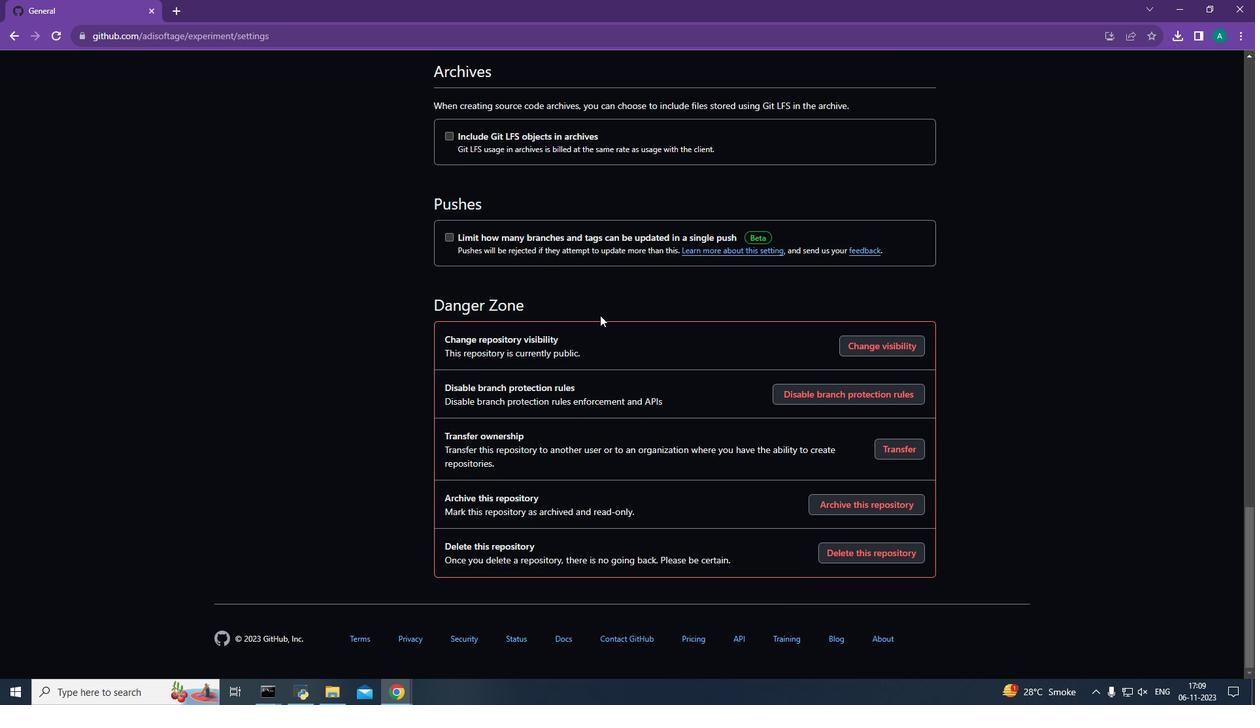 
Action: Mouse scrolled (597, 306) with delta (0, 0)
Screenshot: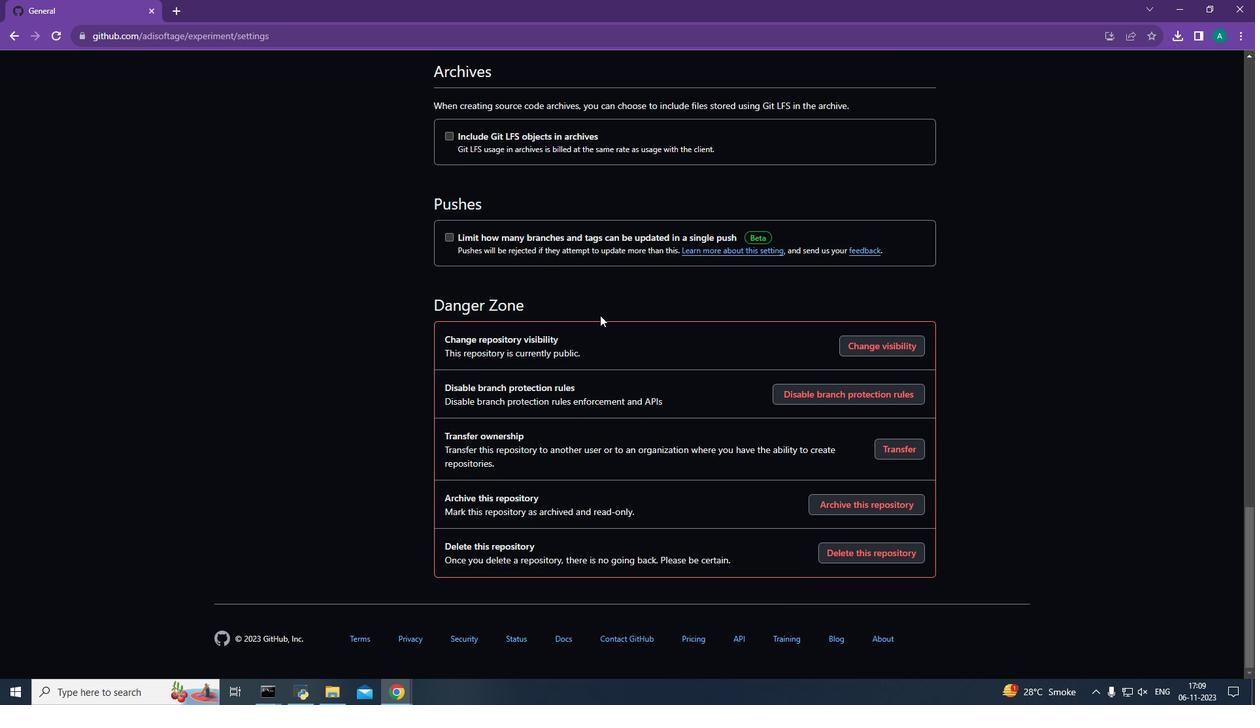 
Action: Mouse moved to (599, 312)
Screenshot: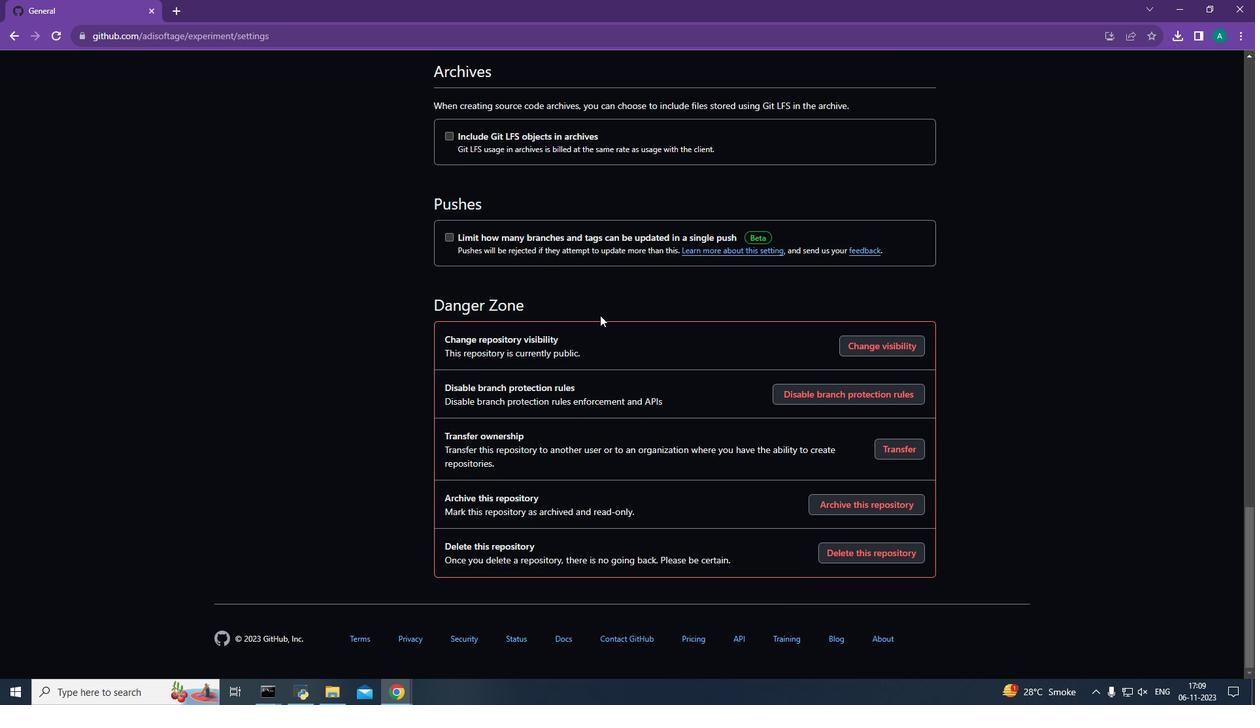 
Action: Mouse scrolled (599, 311) with delta (0, 0)
Screenshot: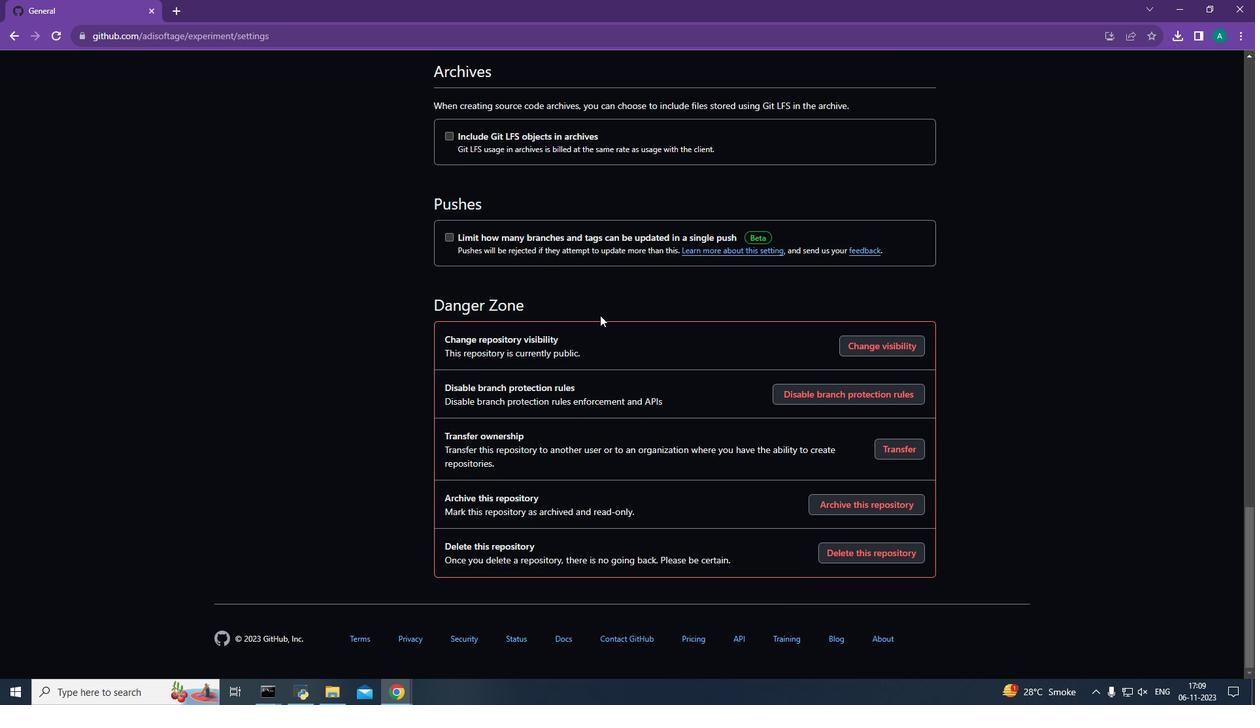 
Action: Mouse moved to (600, 315)
Screenshot: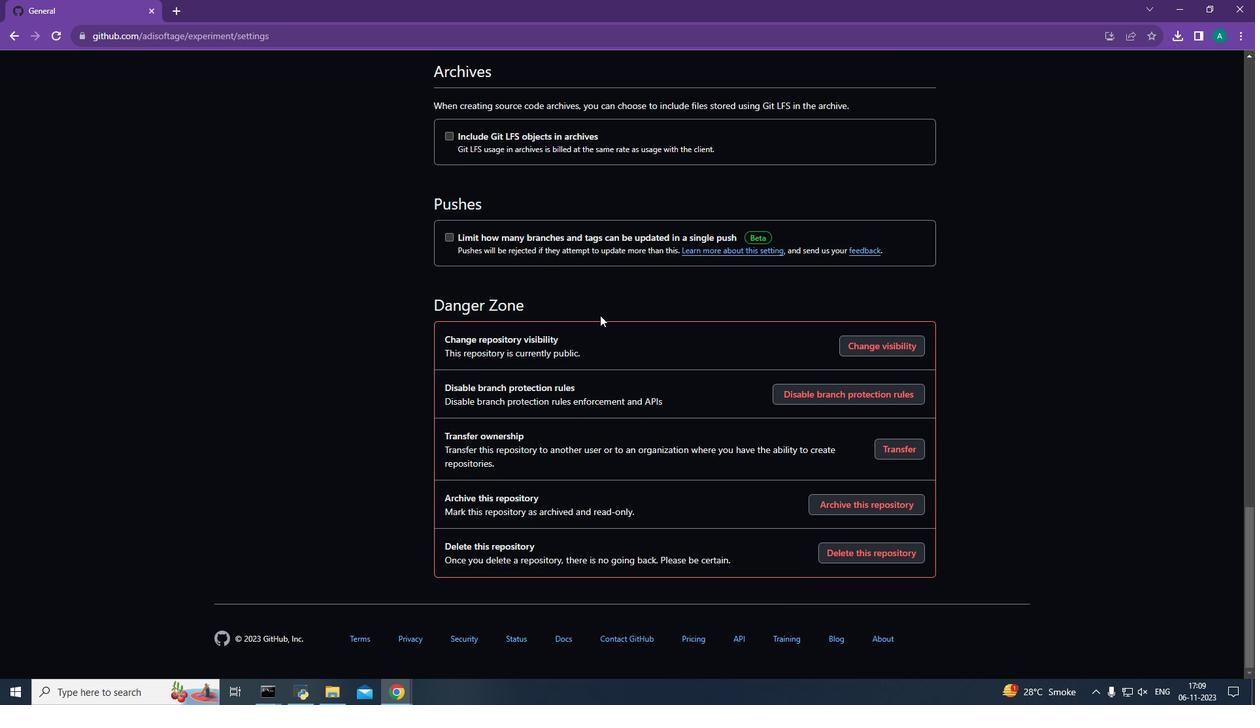 
Action: Mouse scrolled (600, 314) with delta (0, 0)
Screenshot: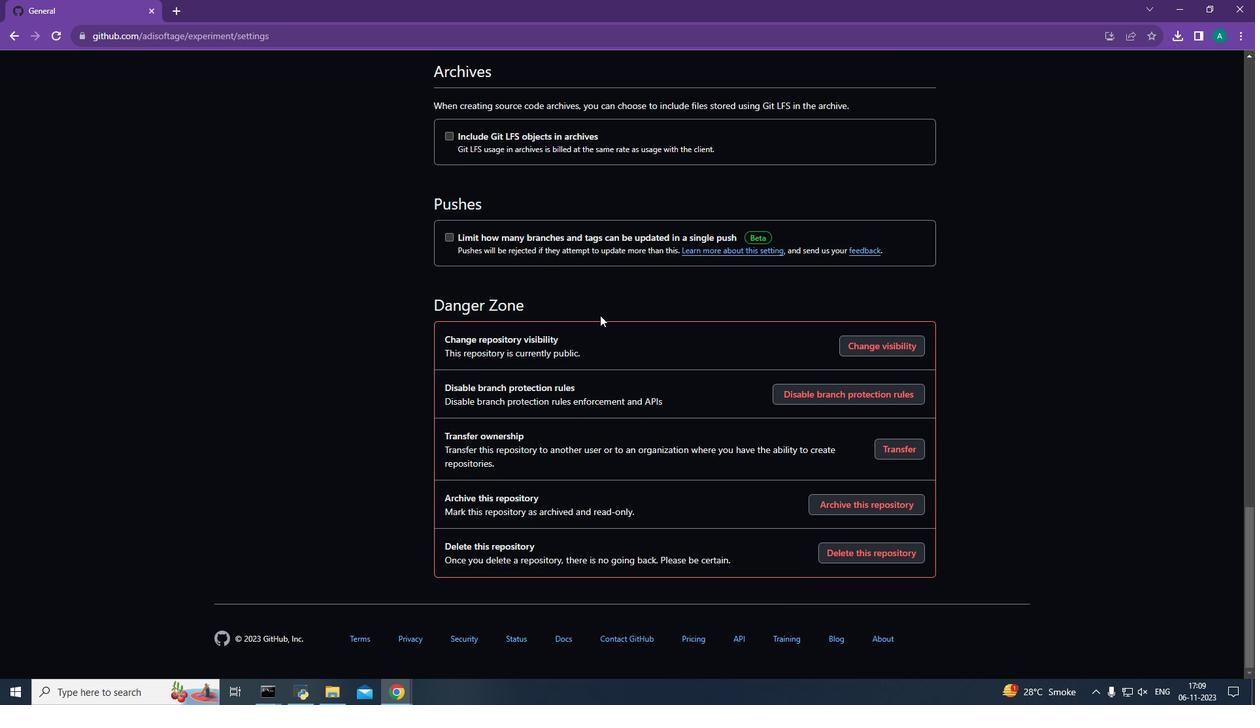 
Action: Mouse scrolled (600, 314) with delta (0, 0)
Screenshot: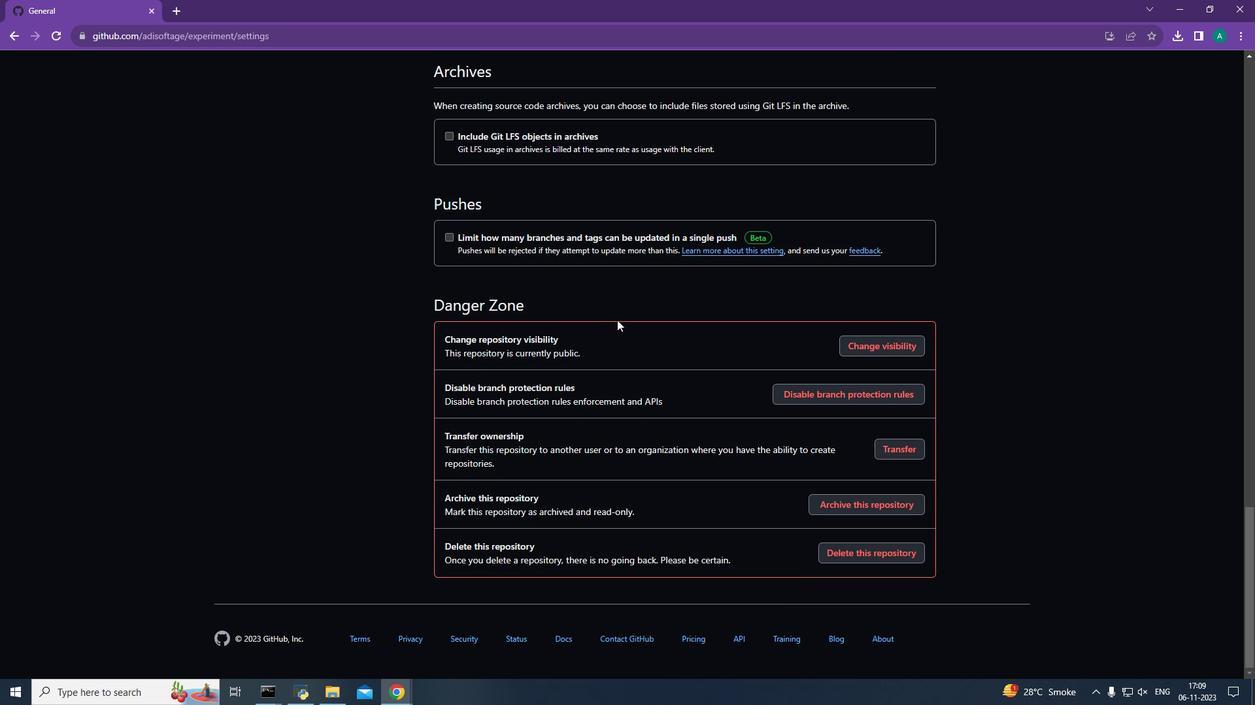 
Action: Mouse scrolled (600, 314) with delta (0, 0)
Screenshot: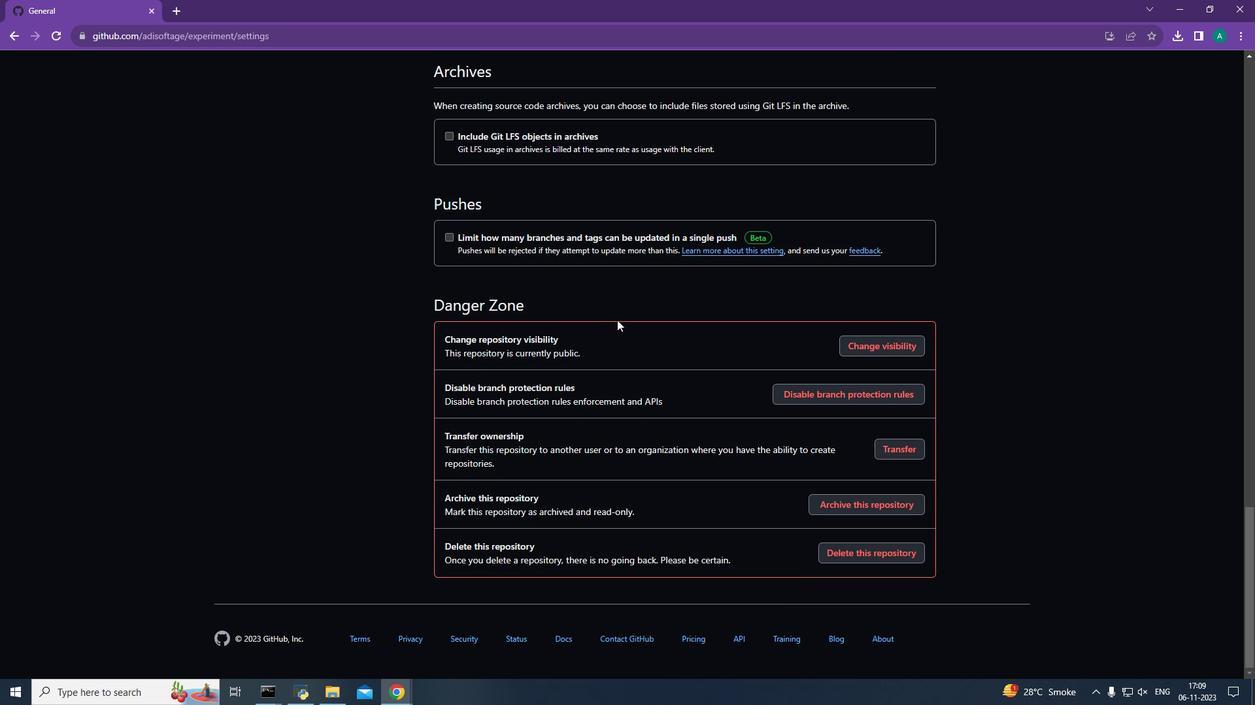 
Action: Mouse scrolled (600, 314) with delta (0, 0)
Screenshot: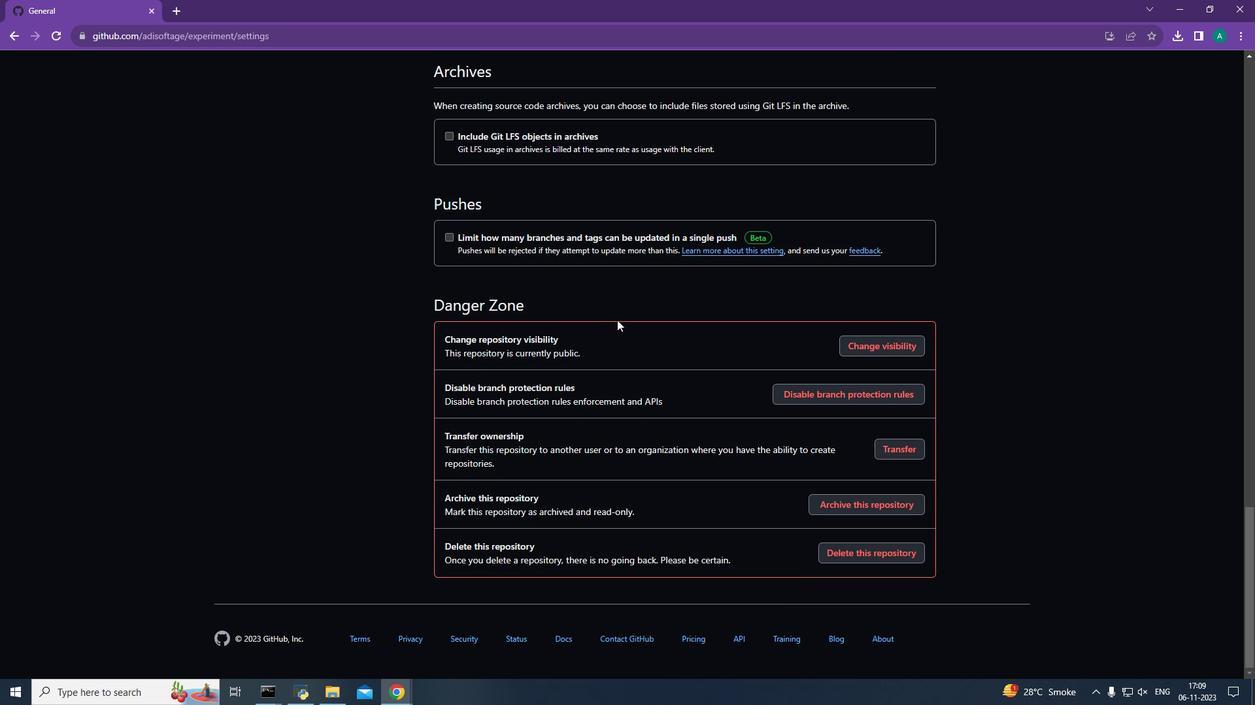 
Action: Mouse moved to (856, 503)
Screenshot: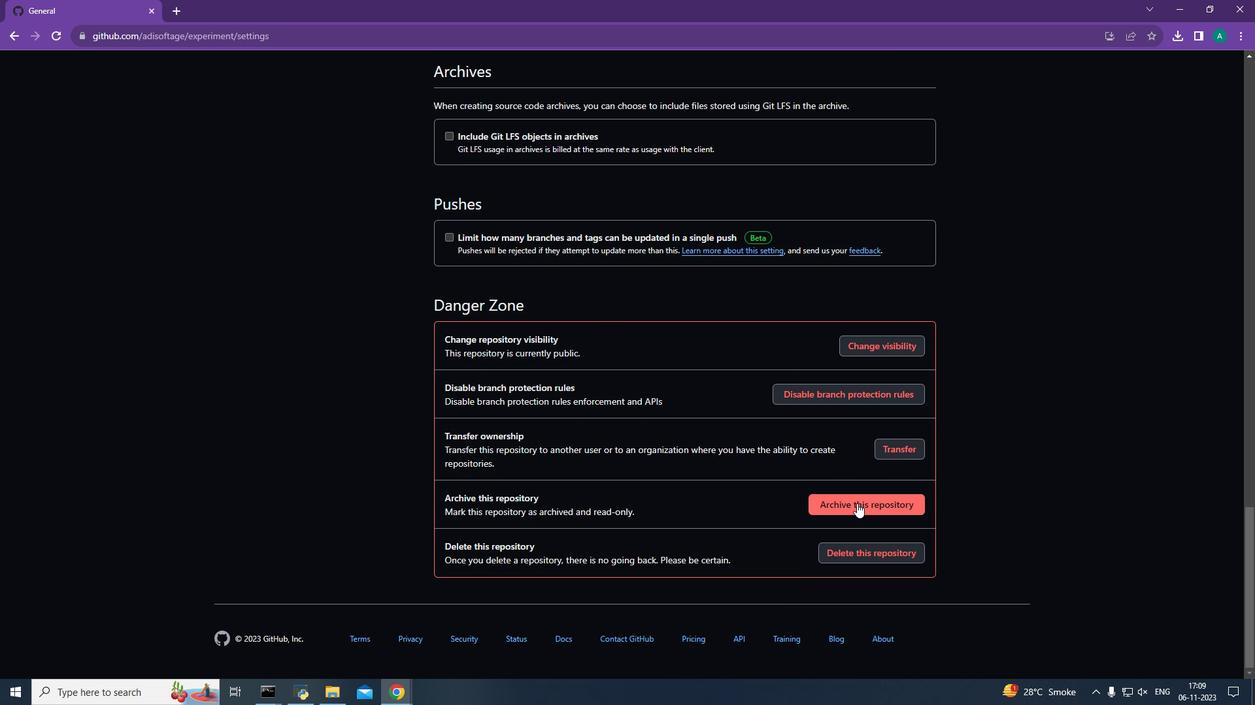 
Action: Mouse pressed left at (856, 503)
Screenshot: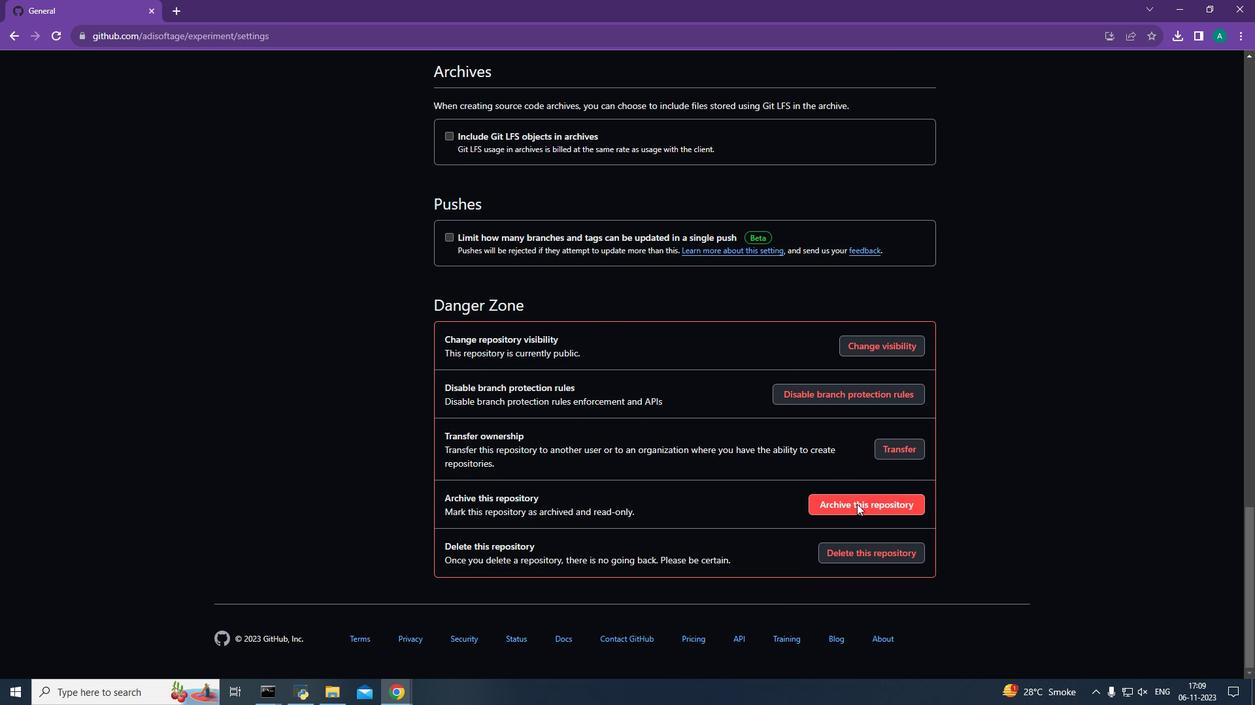 
Action: Mouse moved to (598, 408)
Screenshot: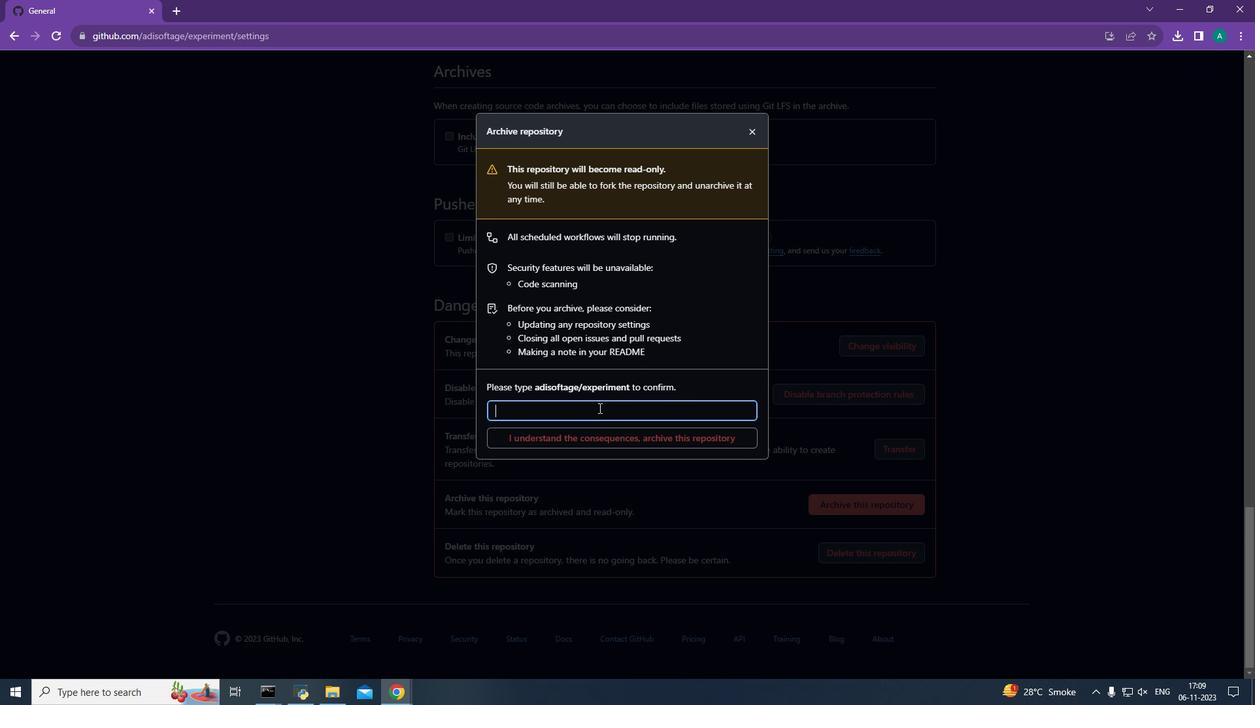
Action: Mouse pressed left at (598, 408)
Screenshot: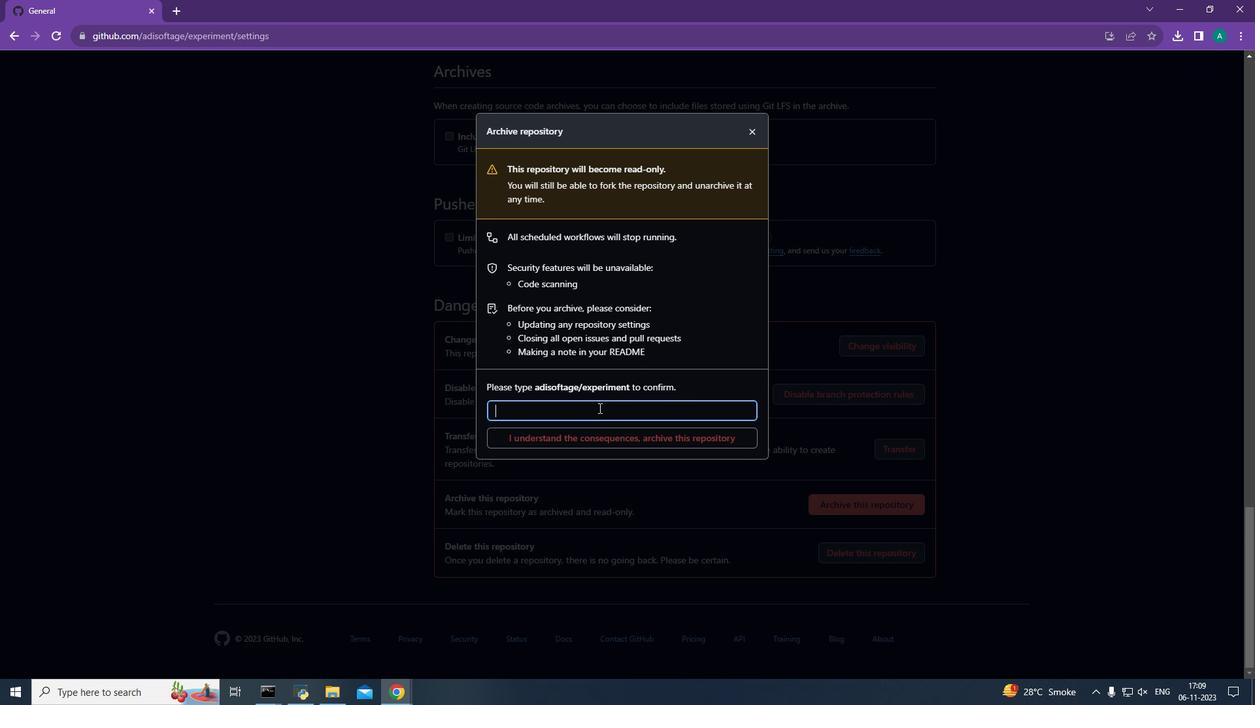 
Action: Key pressed adisoftage/experiment
Screenshot: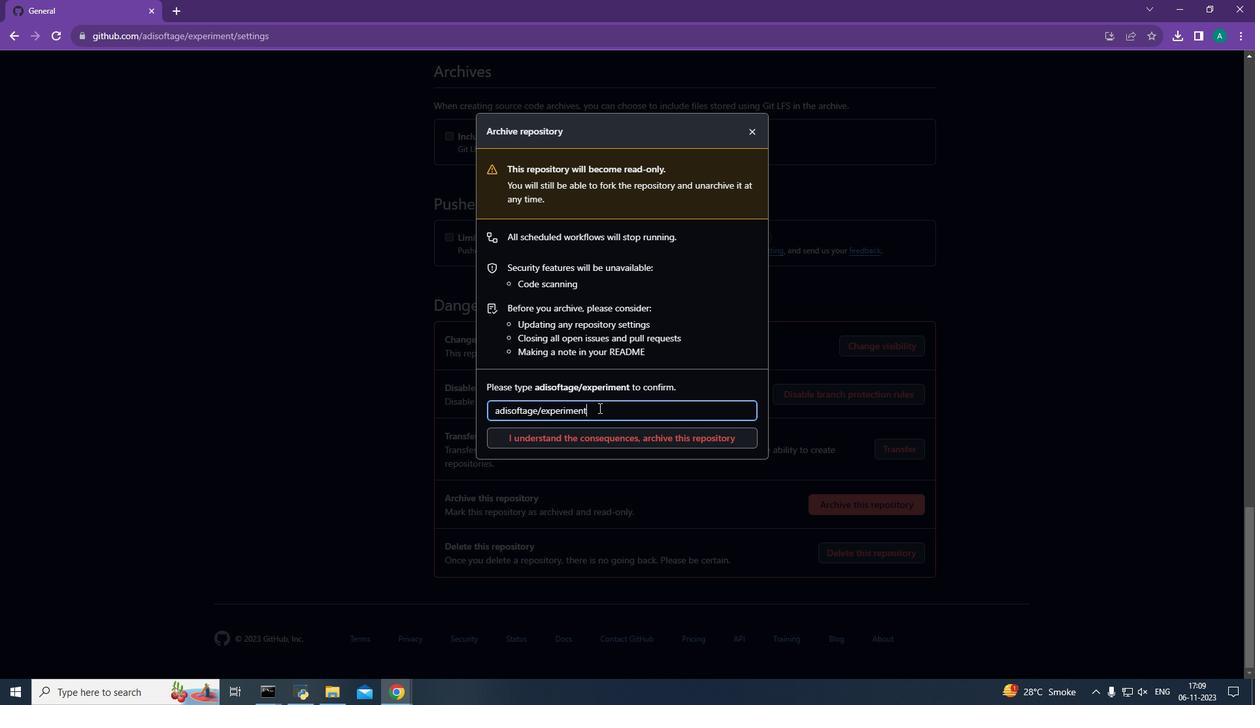 
Action: Mouse moved to (573, 445)
Screenshot: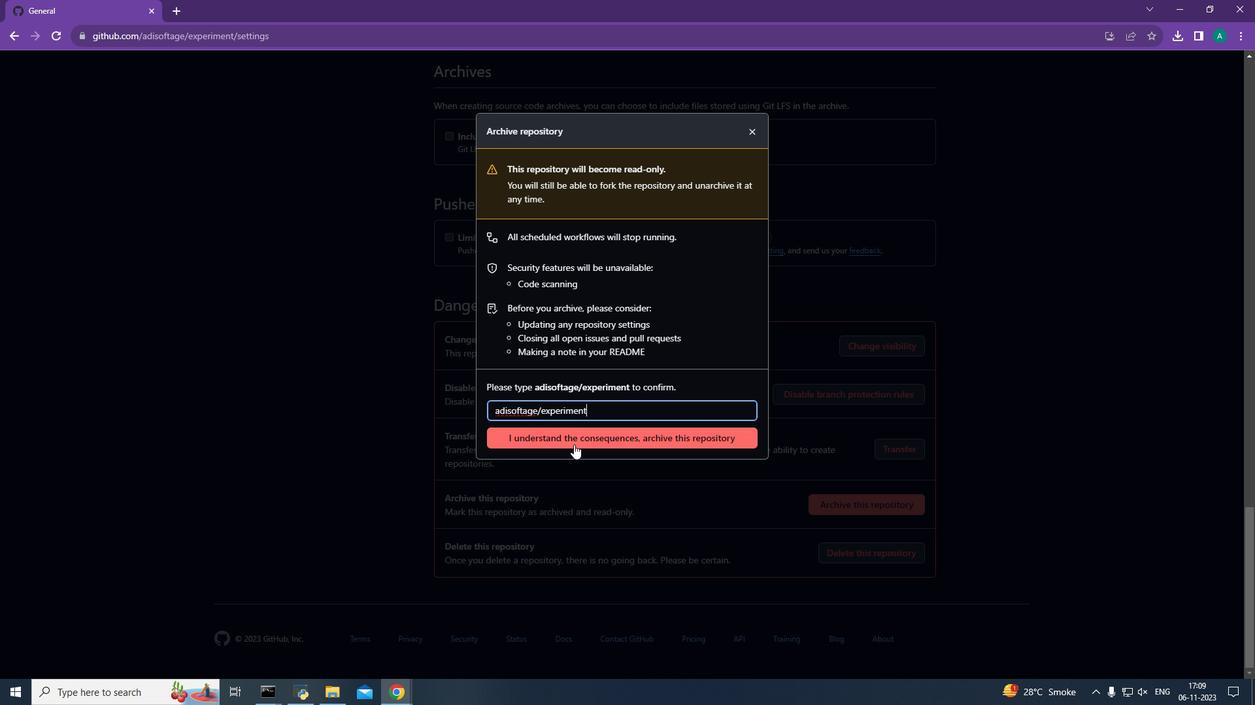 
Action: Mouse pressed left at (573, 445)
Screenshot: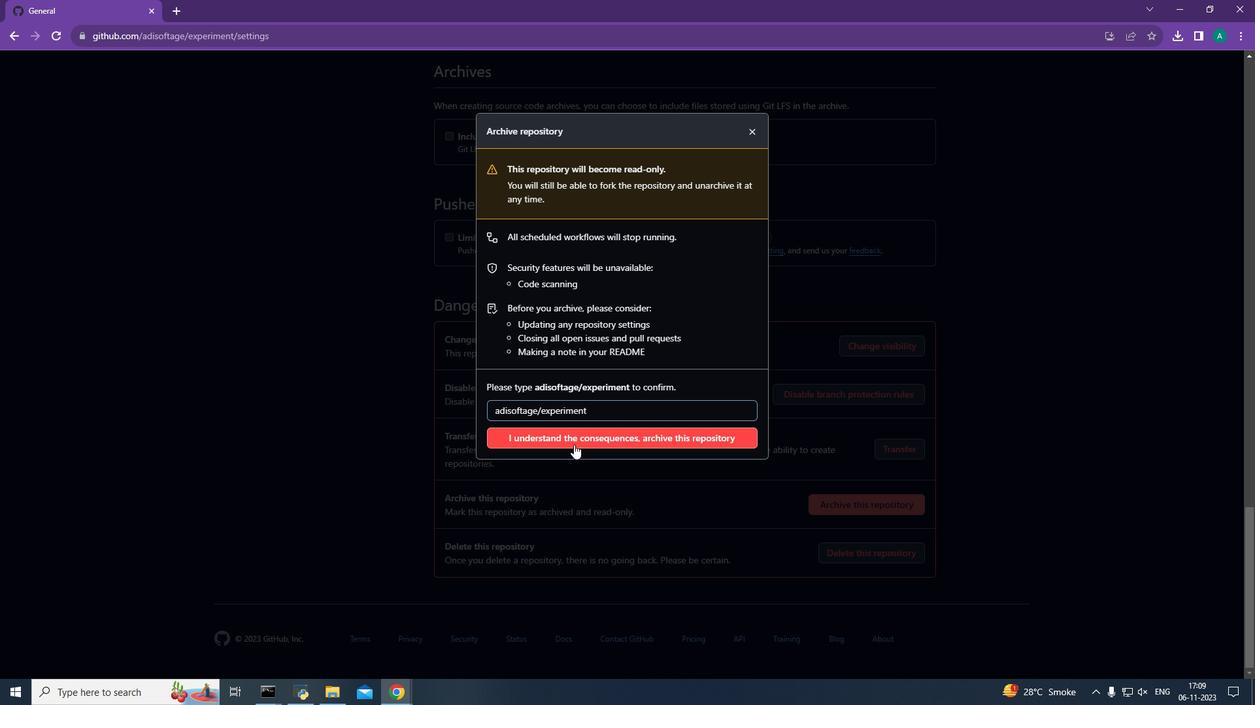
Action: Mouse moved to (538, 345)
Screenshot: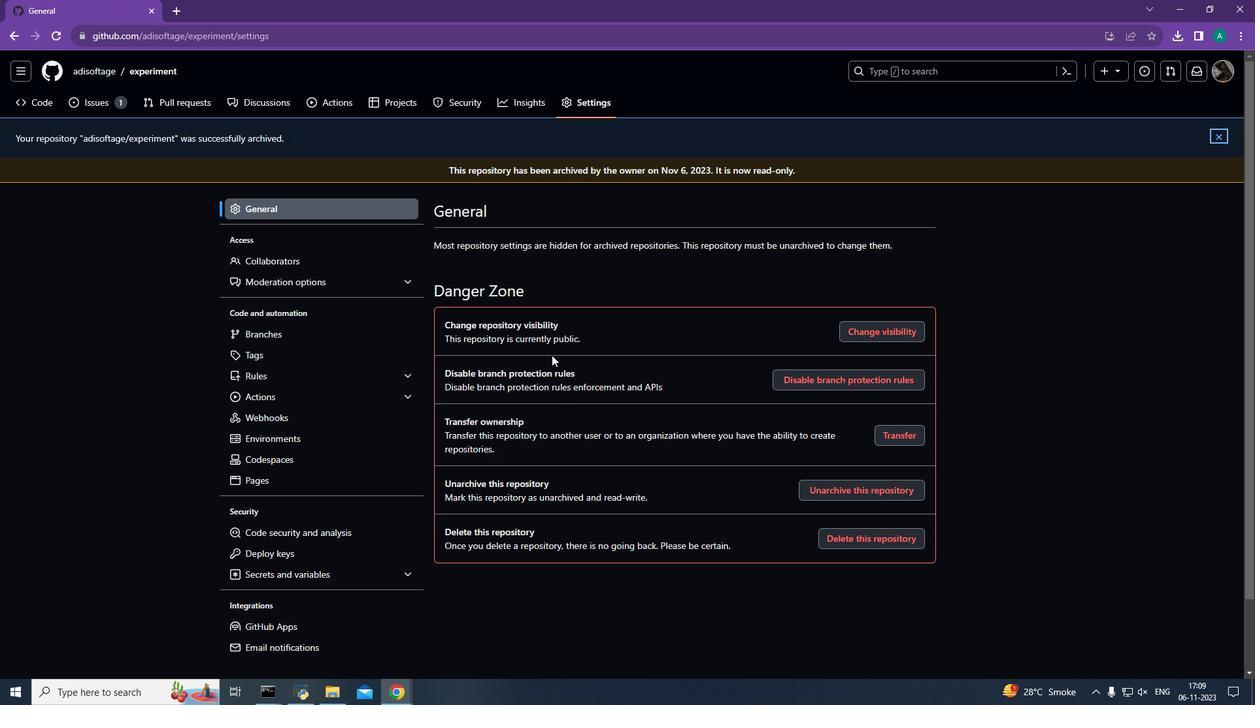 
